 Task: Find connections with filter location Castlereagh with filter topic #Leanstartupswith filter profile language English with filter current company VARITE INC with filter school St. Xavier School - Delhi with filter industry Biotechnology Research with filter service category Date Entry with filter keywords title Animal Control Officer
Action: Mouse moved to (517, 69)
Screenshot: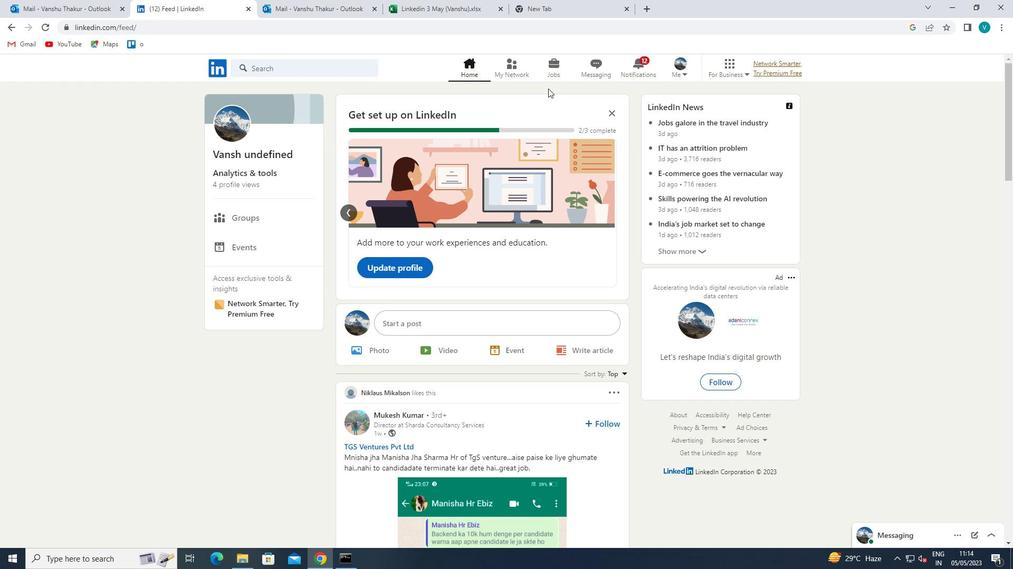 
Action: Mouse pressed left at (517, 69)
Screenshot: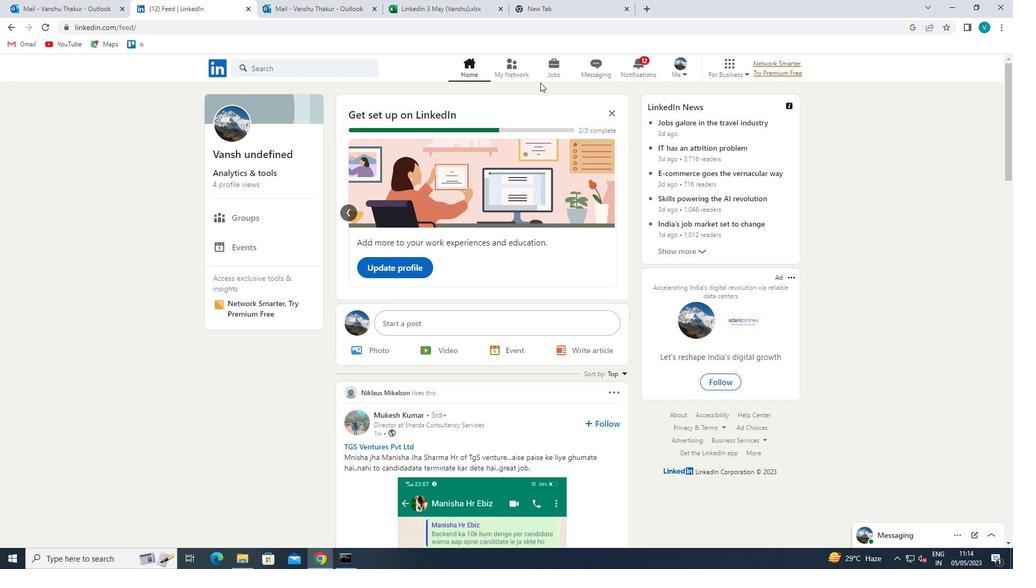 
Action: Mouse moved to (304, 127)
Screenshot: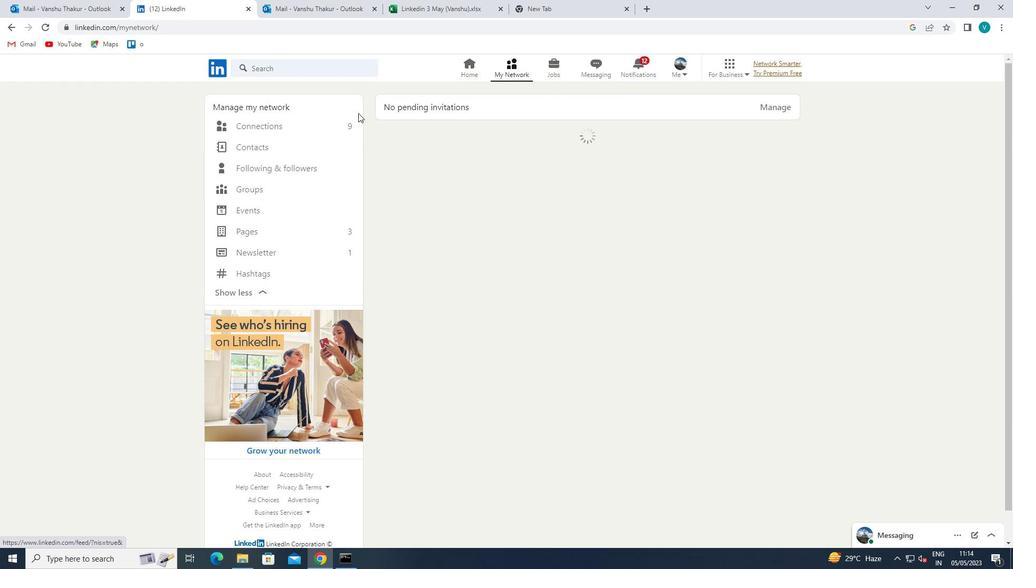 
Action: Mouse pressed left at (304, 127)
Screenshot: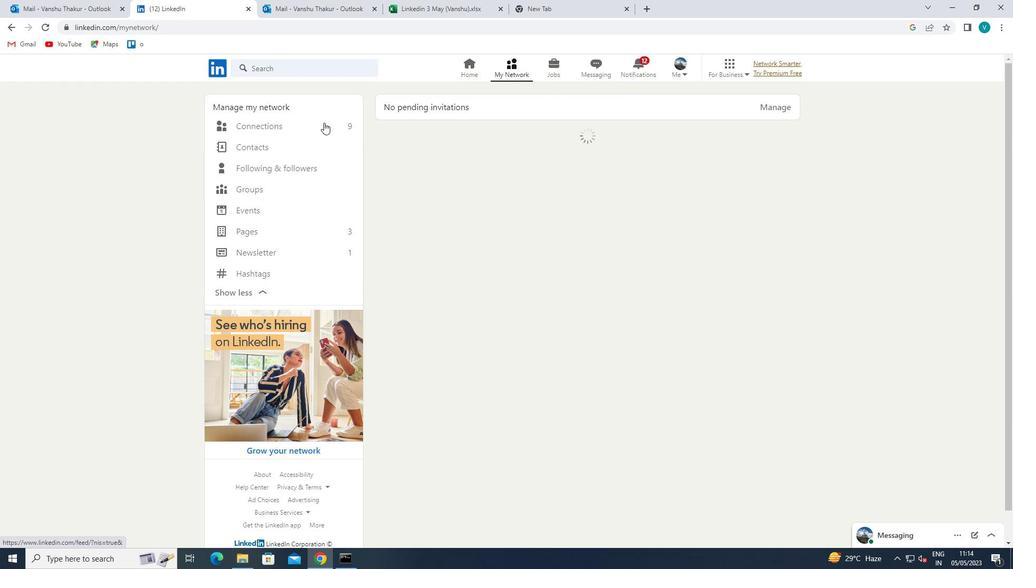 
Action: Mouse moved to (568, 129)
Screenshot: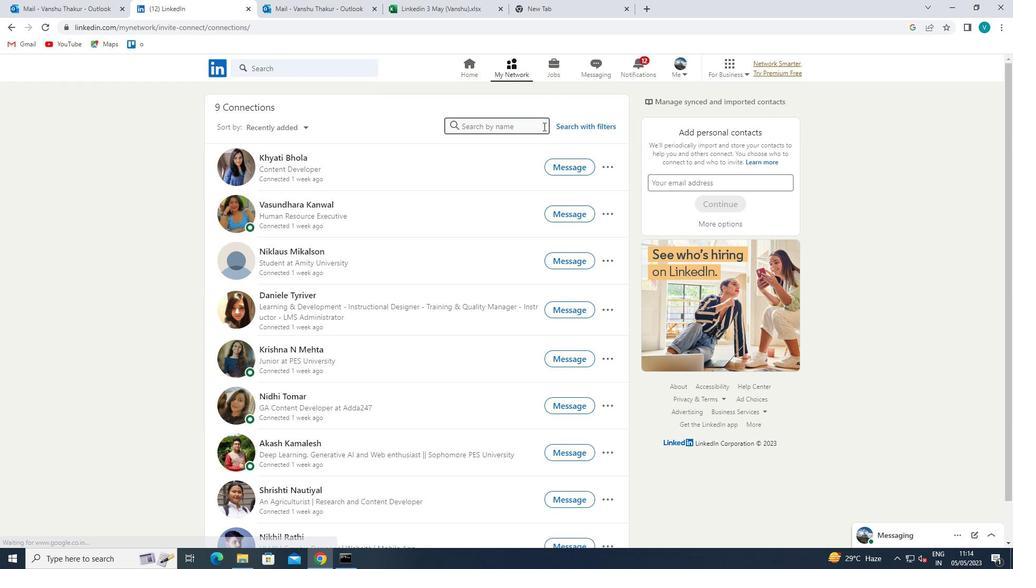
Action: Mouse pressed left at (568, 129)
Screenshot: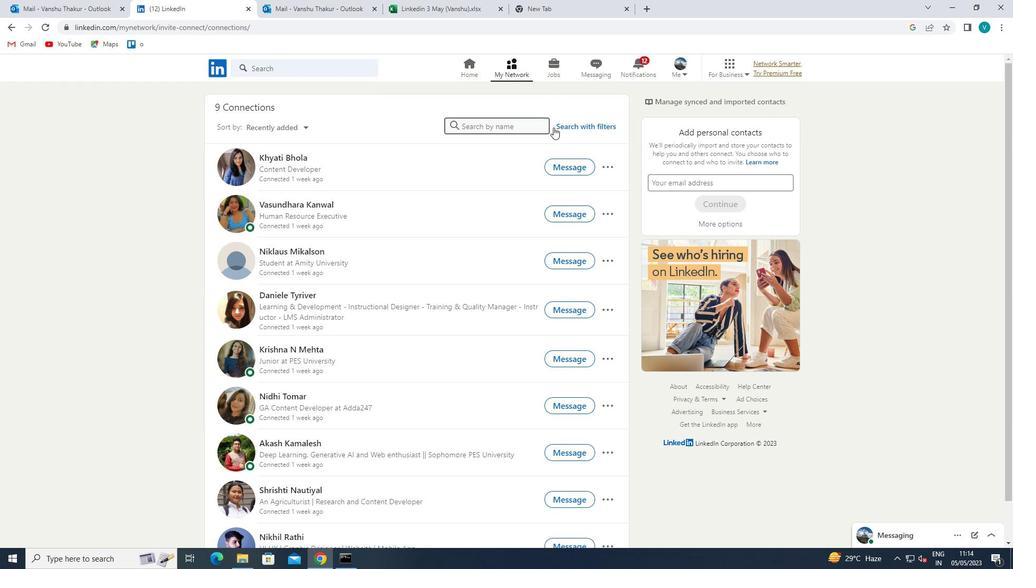 
Action: Mouse moved to (513, 101)
Screenshot: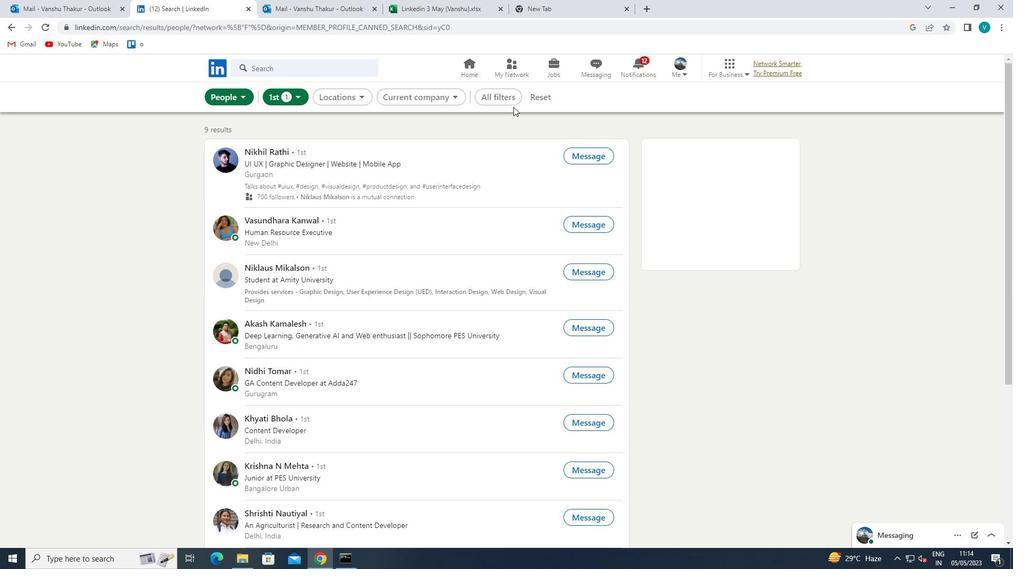 
Action: Mouse pressed left at (513, 101)
Screenshot: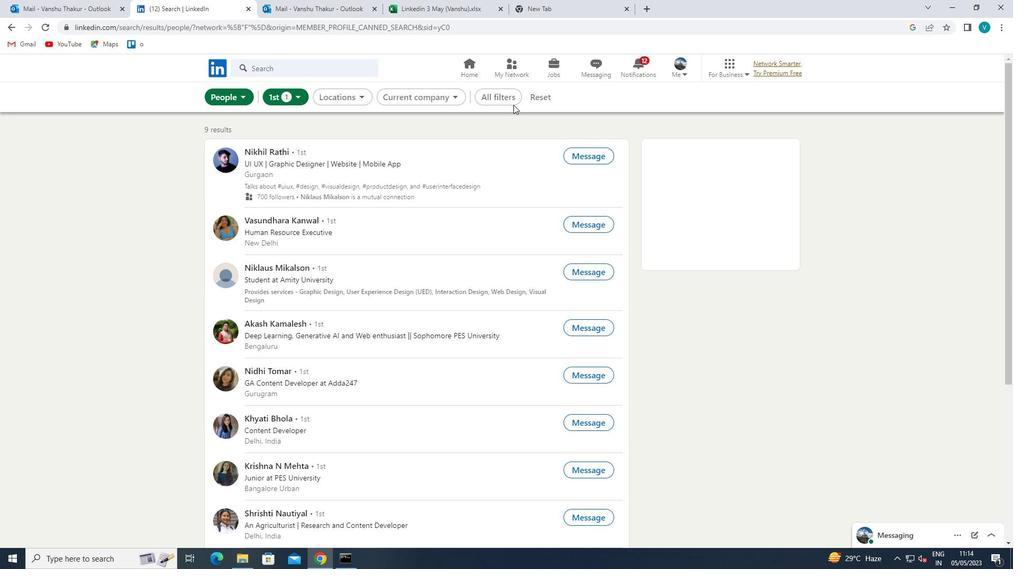 
Action: Mouse moved to (867, 226)
Screenshot: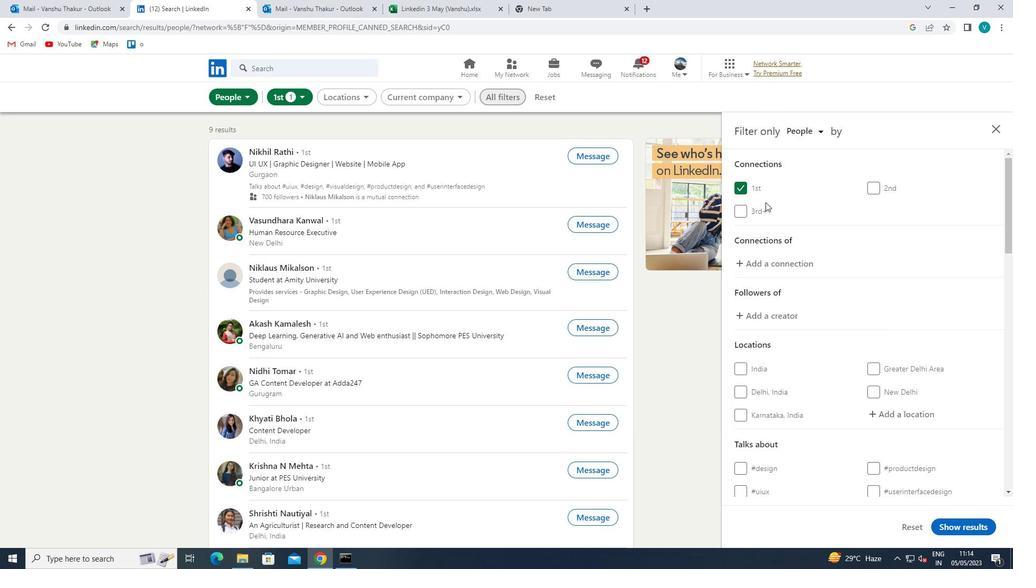 
Action: Mouse scrolled (867, 226) with delta (0, 0)
Screenshot: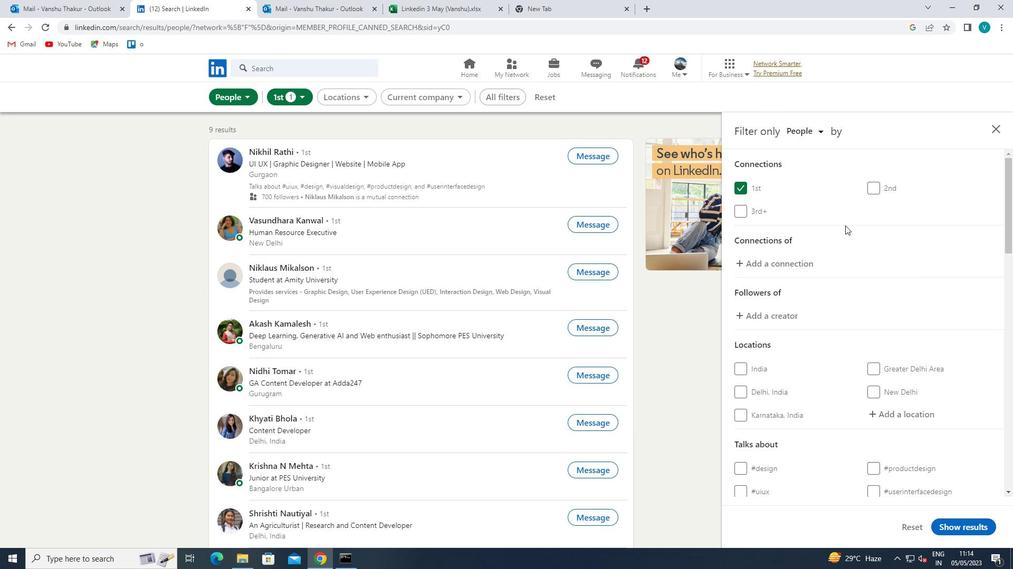 
Action: Mouse scrolled (867, 226) with delta (0, 0)
Screenshot: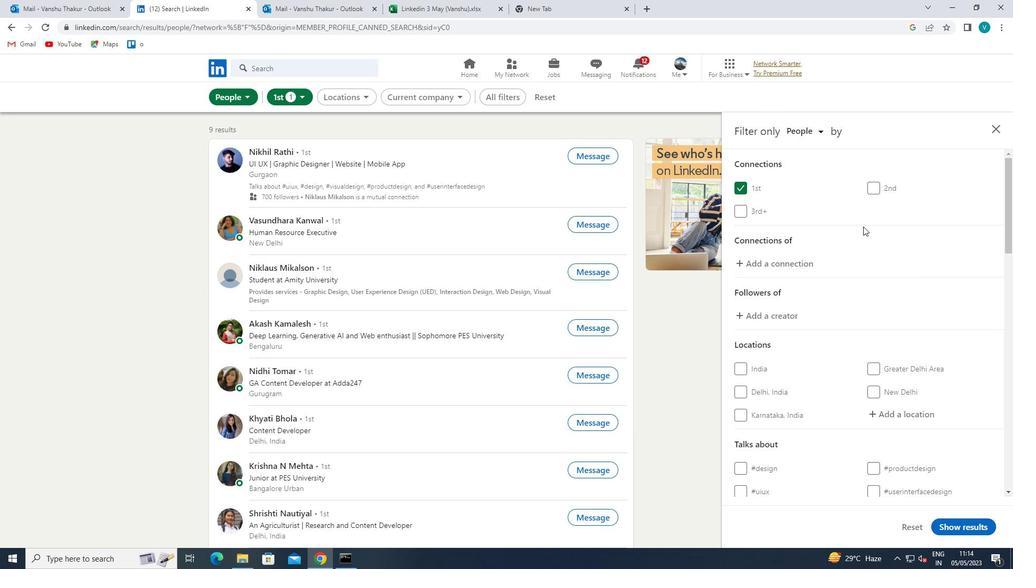 
Action: Mouse moved to (903, 302)
Screenshot: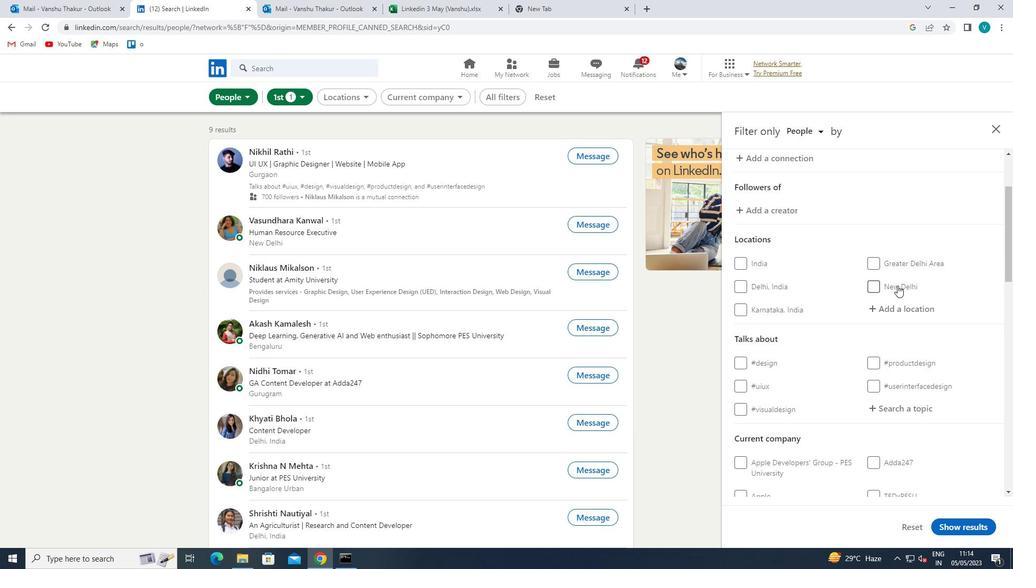 
Action: Mouse pressed left at (903, 302)
Screenshot: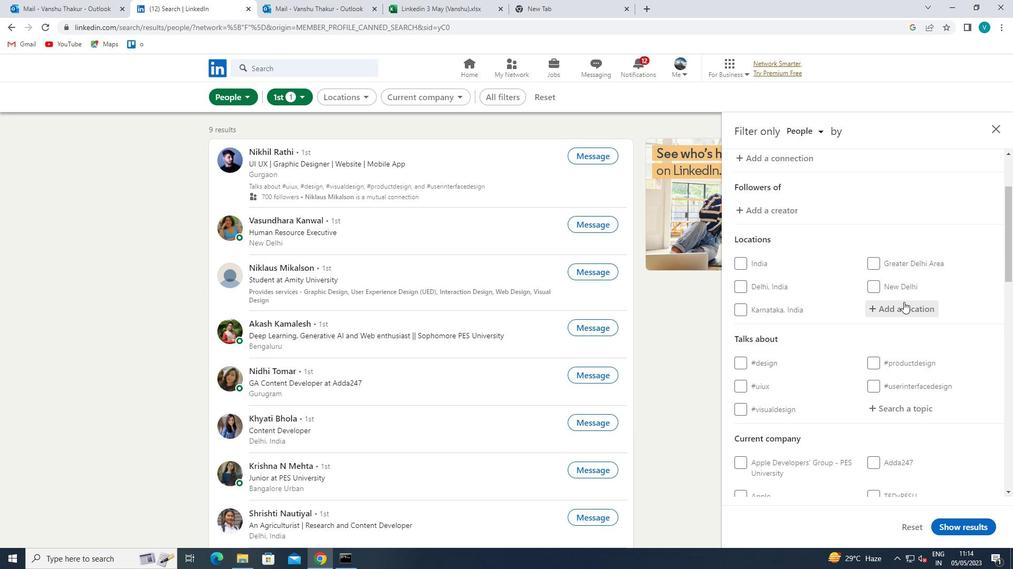 
Action: Key pressed <Key.shift>CASTLEREAGH
Screenshot: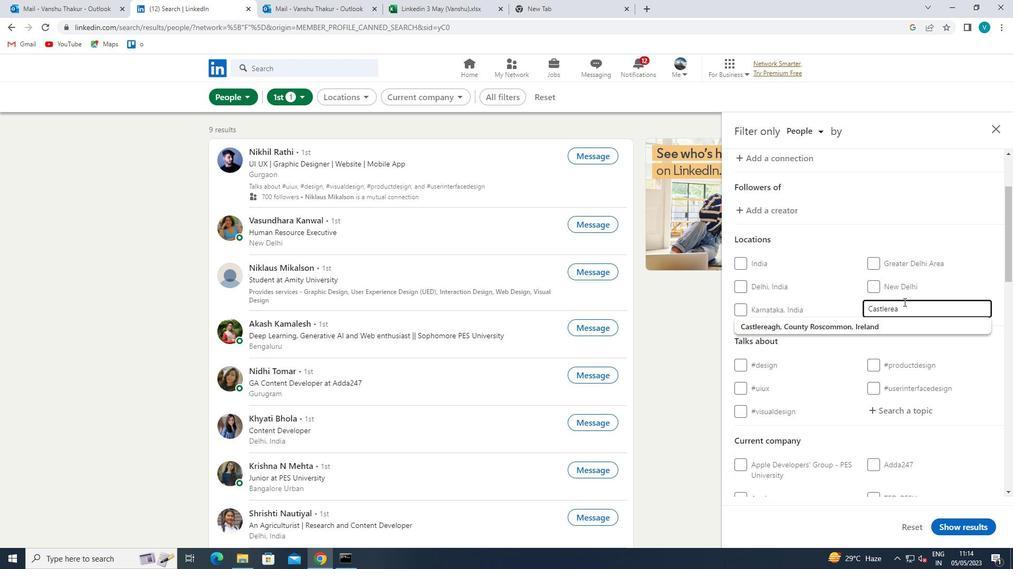 
Action: Mouse moved to (875, 321)
Screenshot: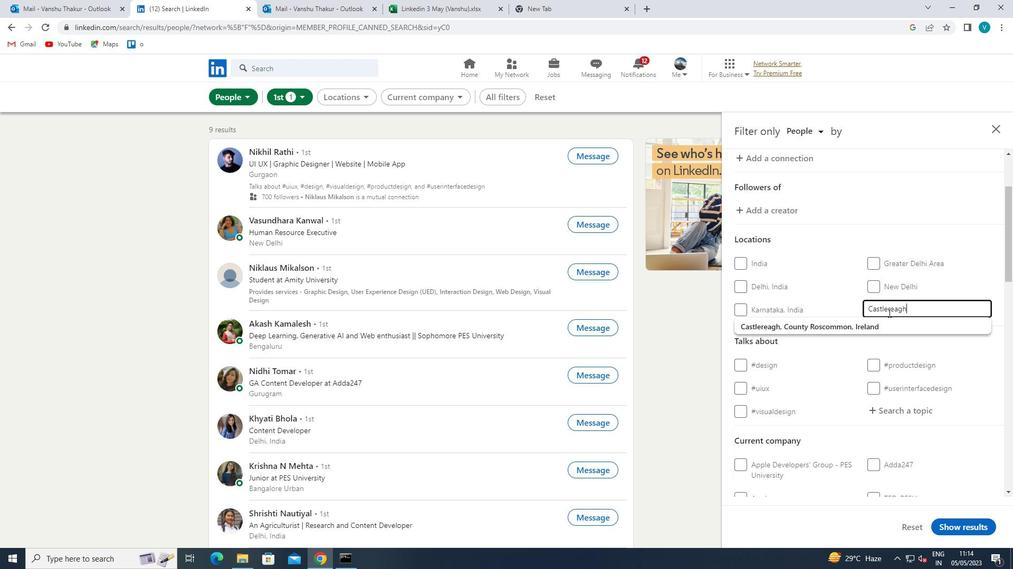 
Action: Mouse pressed left at (875, 321)
Screenshot: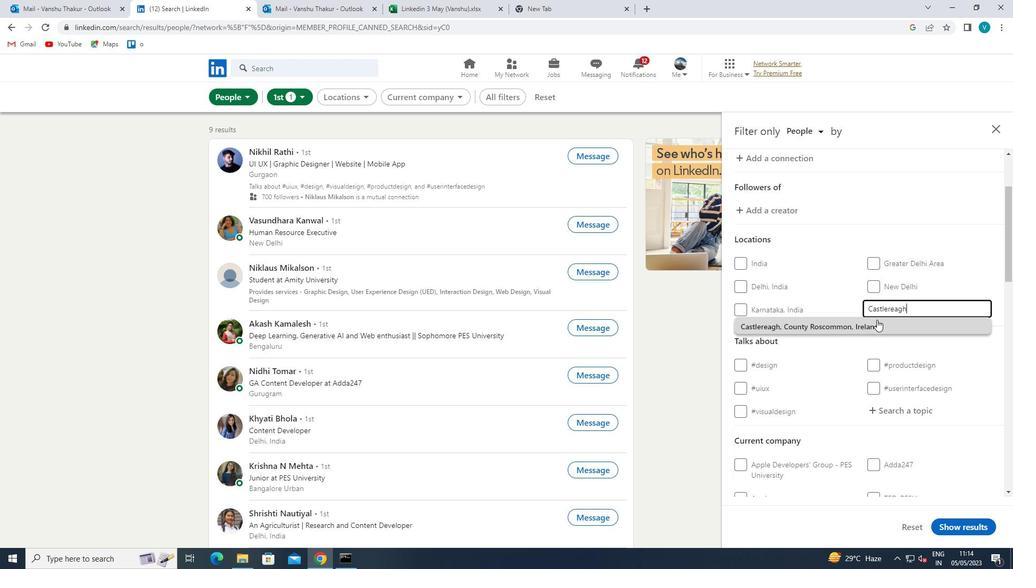 
Action: Mouse scrolled (875, 320) with delta (0, 0)
Screenshot: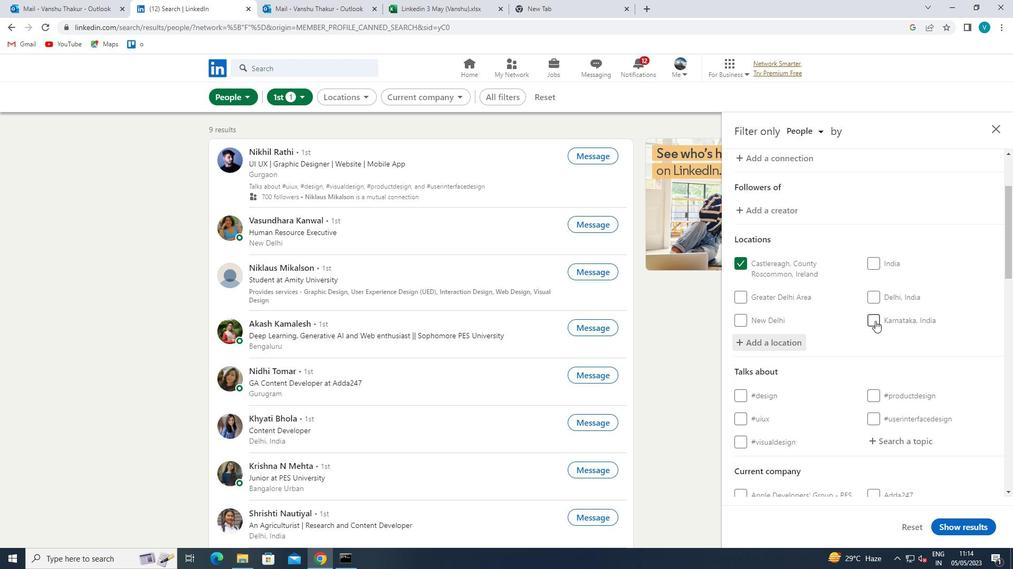
Action: Mouse scrolled (875, 320) with delta (0, 0)
Screenshot: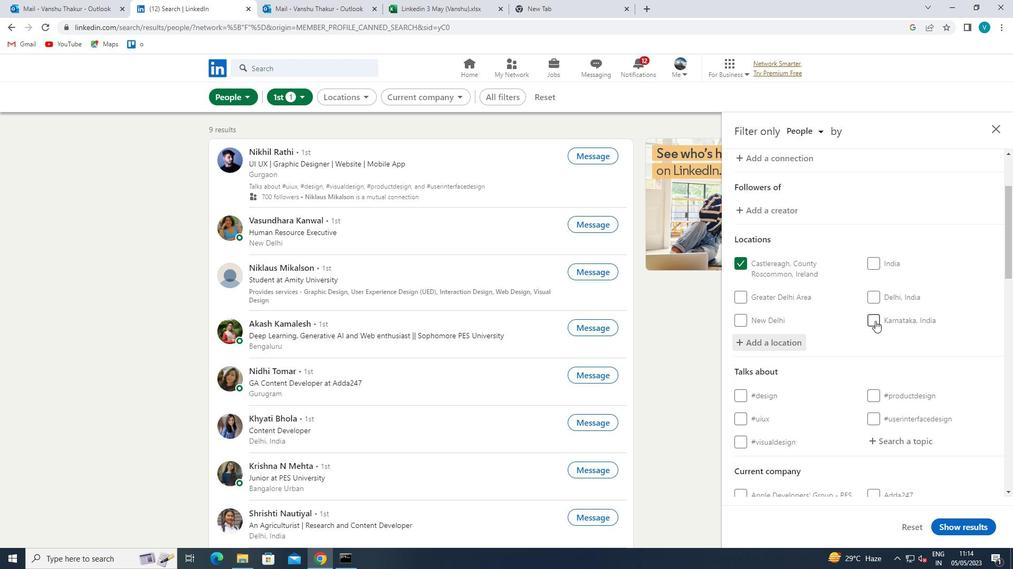 
Action: Mouse moved to (877, 337)
Screenshot: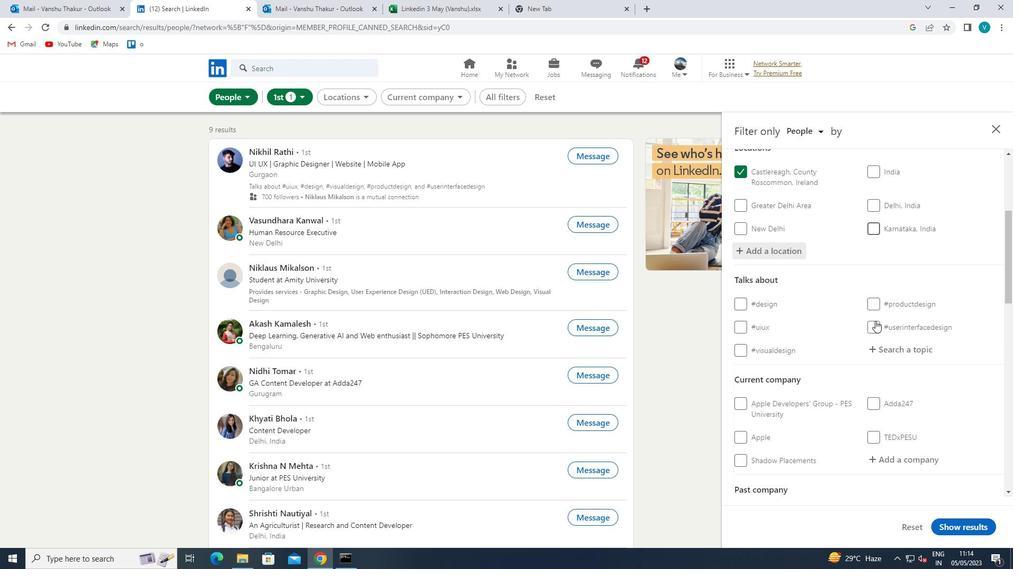 
Action: Mouse pressed left at (877, 337)
Screenshot: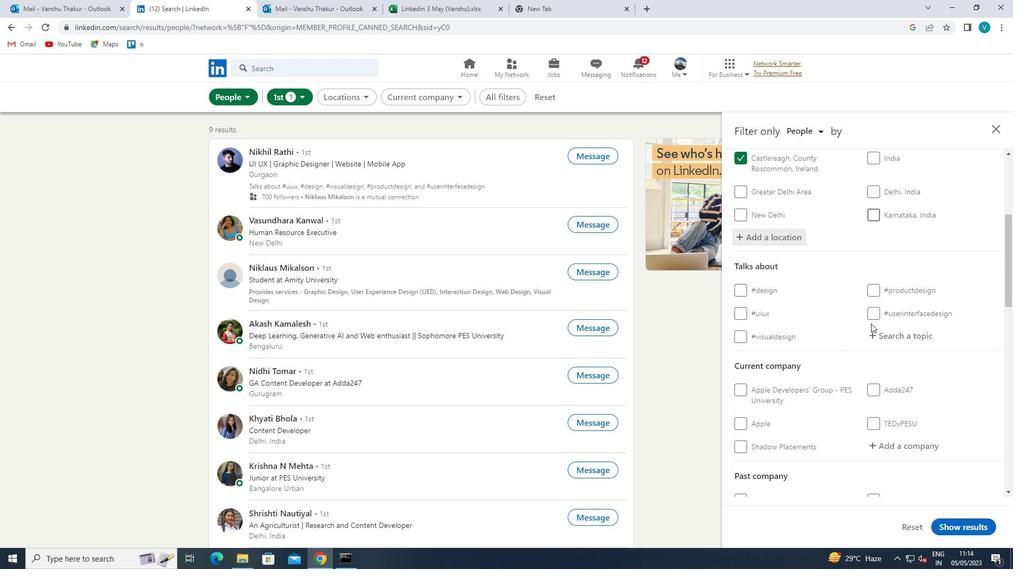
Action: Key pressed LEARN
Screenshot: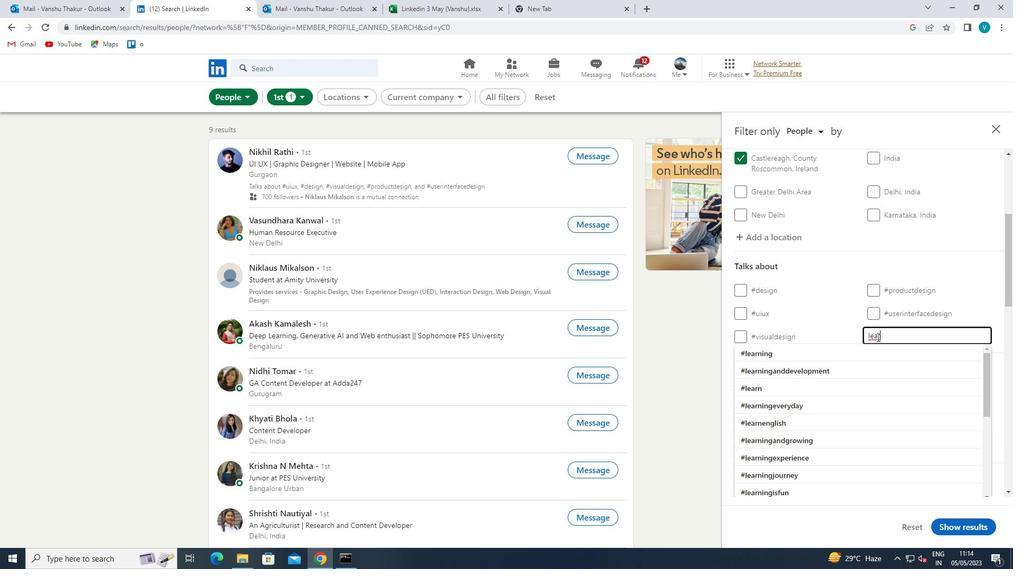 
Action: Mouse moved to (813, 300)
Screenshot: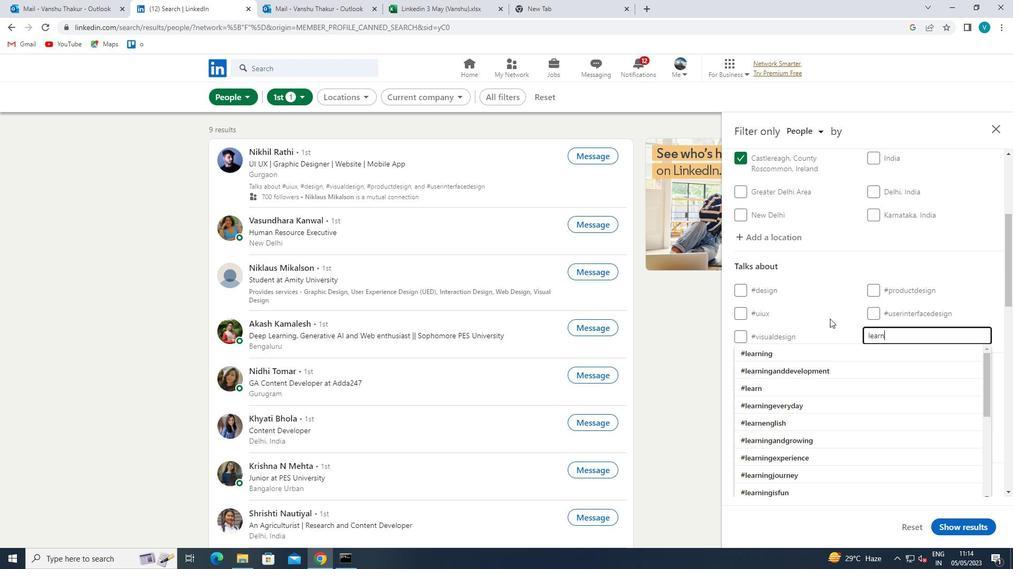 
Action: Key pressed STARTUPS
Screenshot: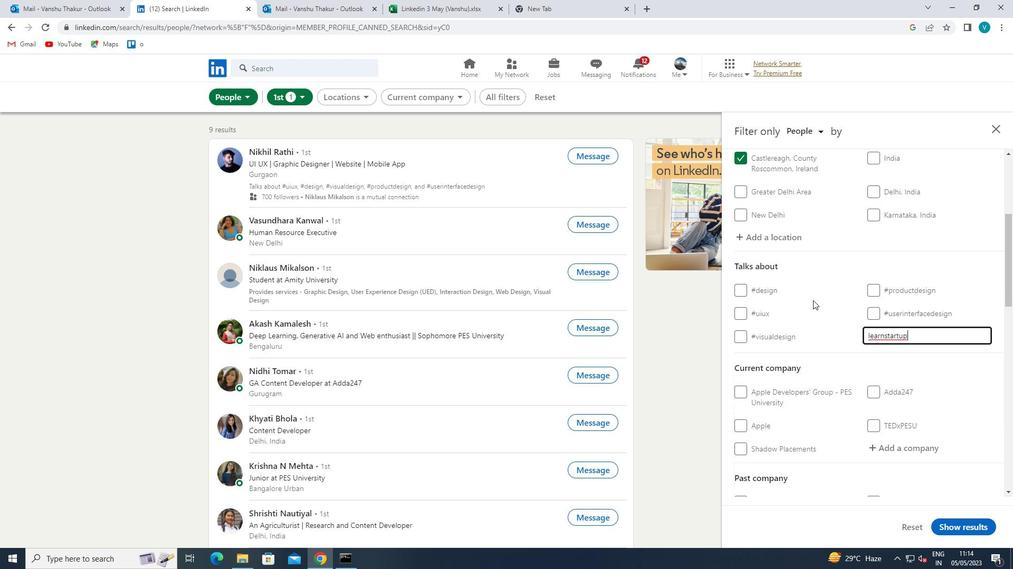 
Action: Mouse moved to (867, 336)
Screenshot: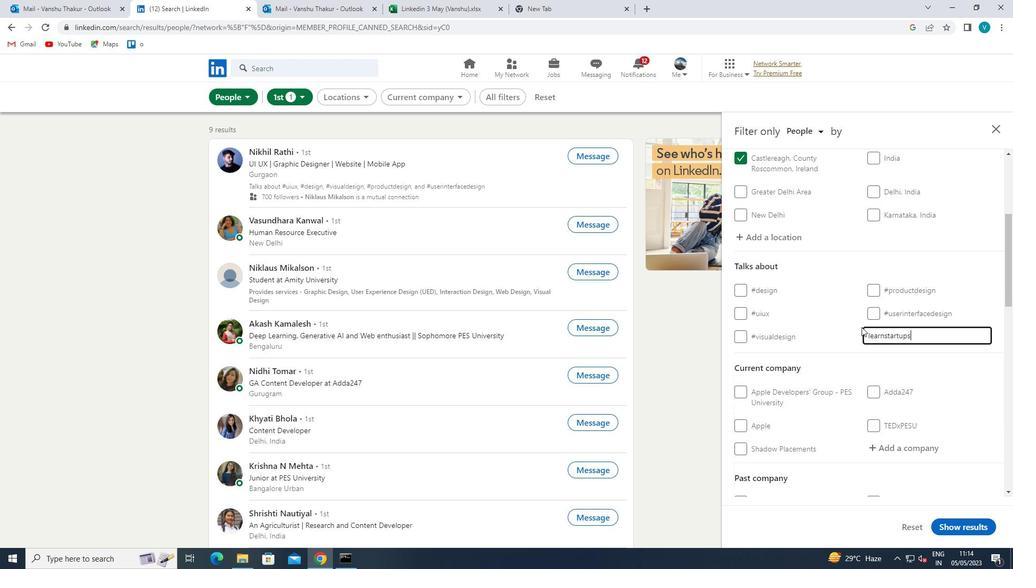 
Action: Mouse pressed left at (867, 336)
Screenshot: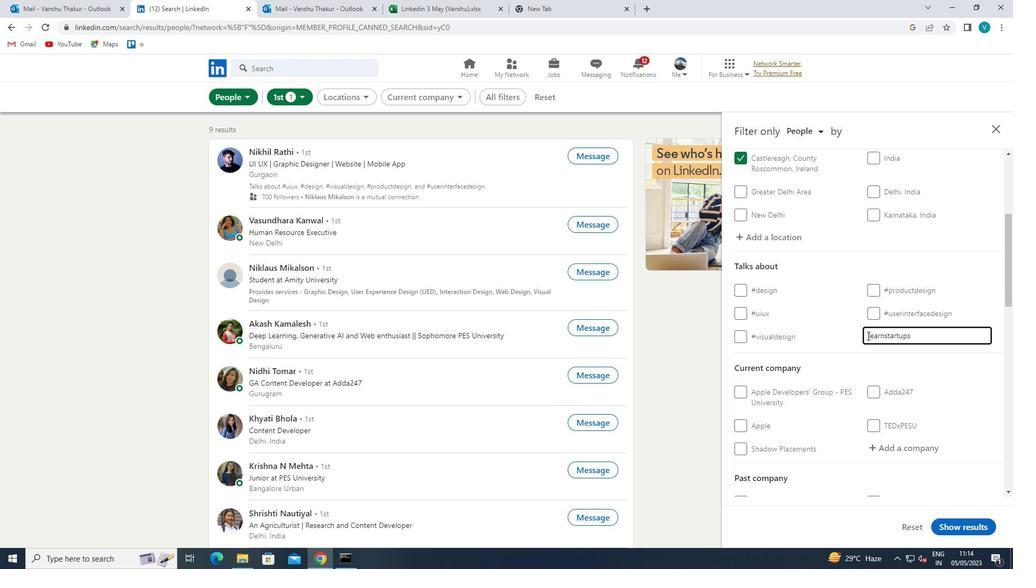 
Action: Mouse moved to (872, 382)
Screenshot: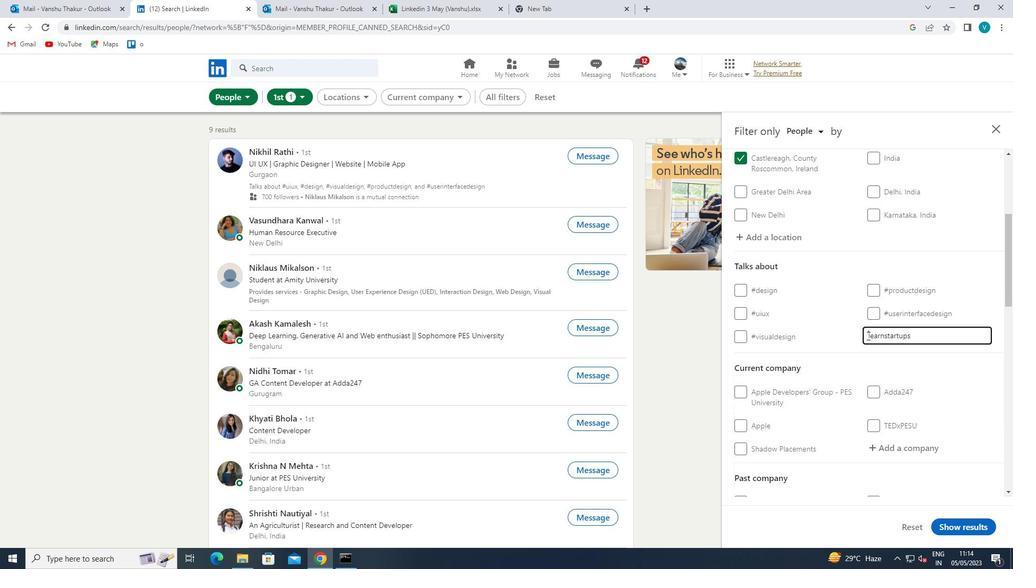 
Action: Key pressed <Key.shift><Key.shift><Key.shift><Key.shift><Key.shift><Key.shift><Key.shift><Key.shift><Key.shift><Key.shift>#
Screenshot: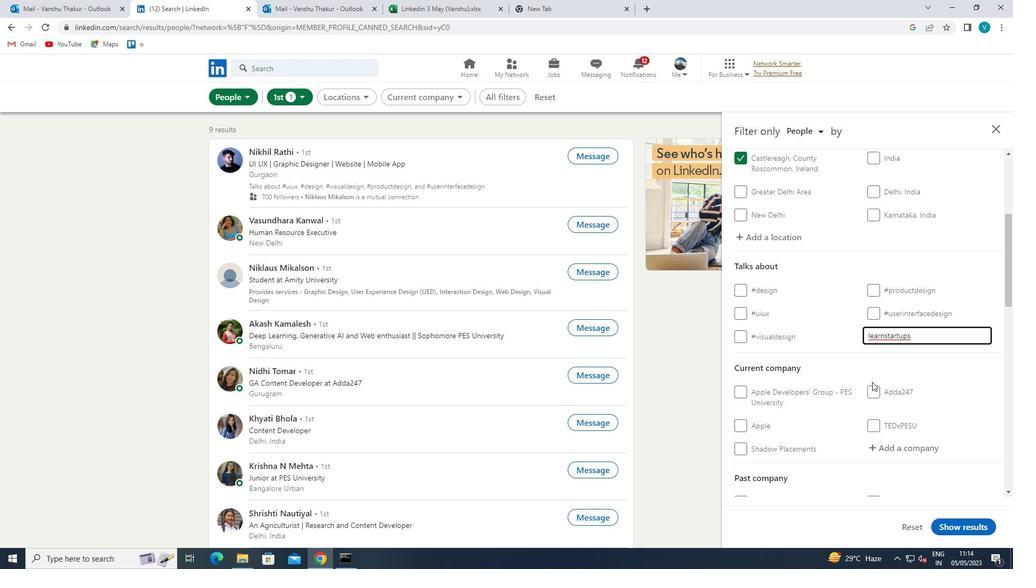 
Action: Mouse moved to (871, 383)
Screenshot: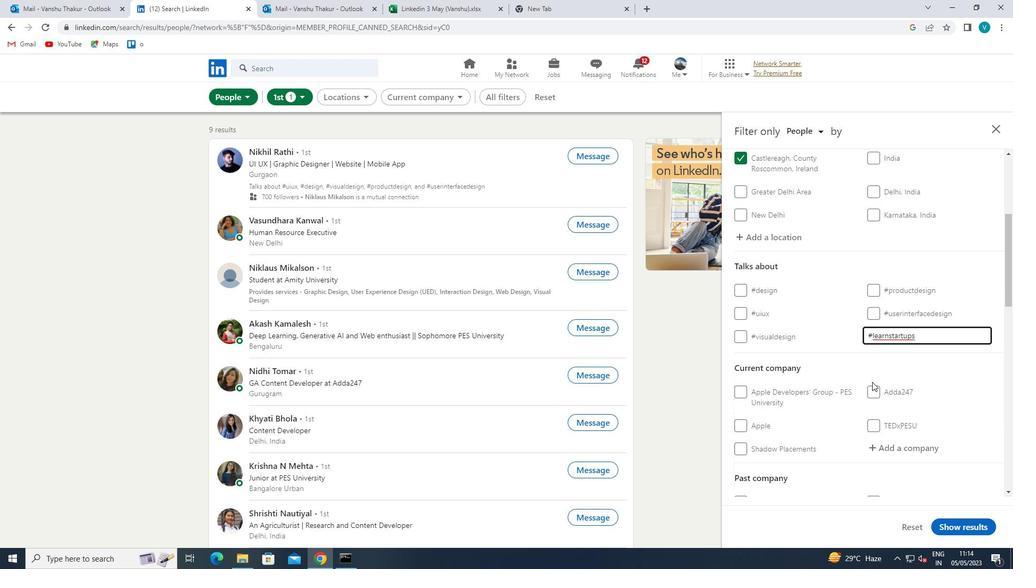 
Action: Mouse scrolled (871, 383) with delta (0, 0)
Screenshot: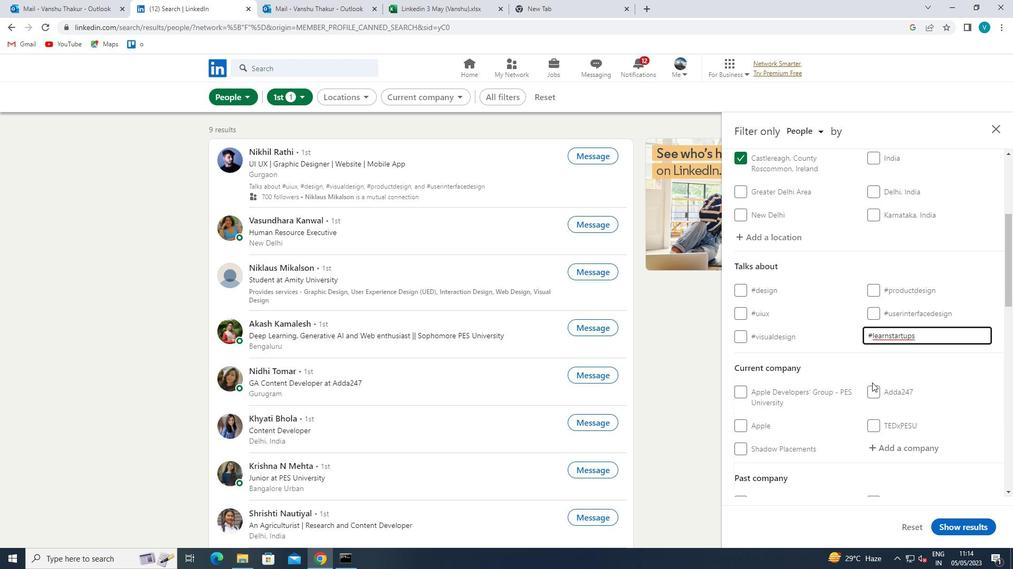 
Action: Mouse moved to (871, 384)
Screenshot: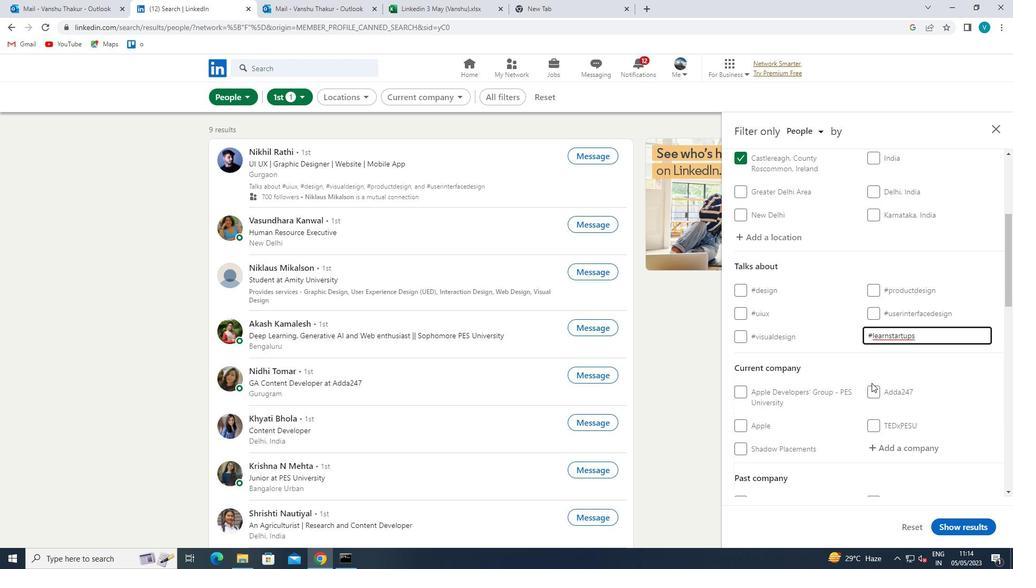 
Action: Mouse scrolled (871, 384) with delta (0, 0)
Screenshot: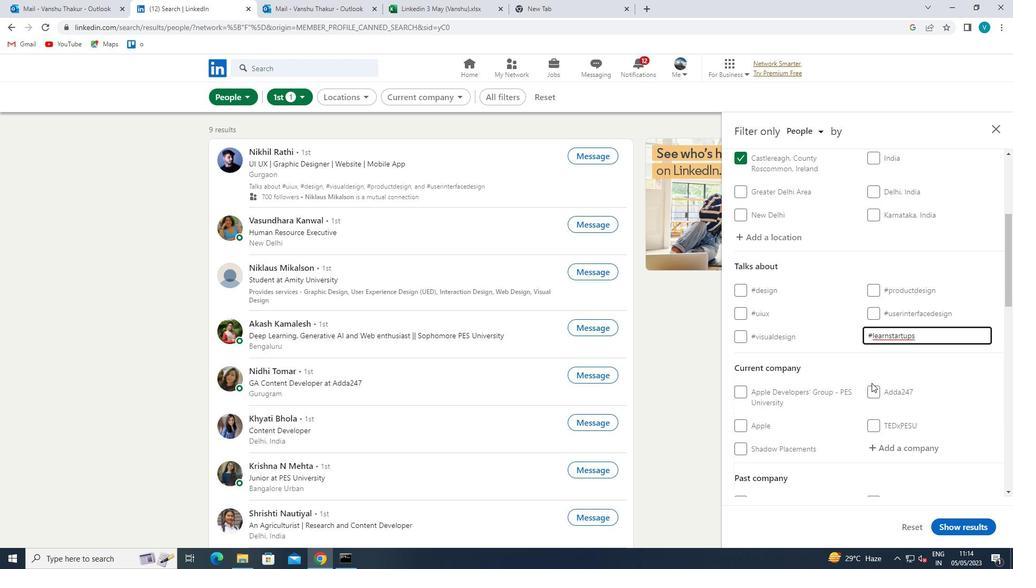 
Action: Mouse moved to (863, 272)
Screenshot: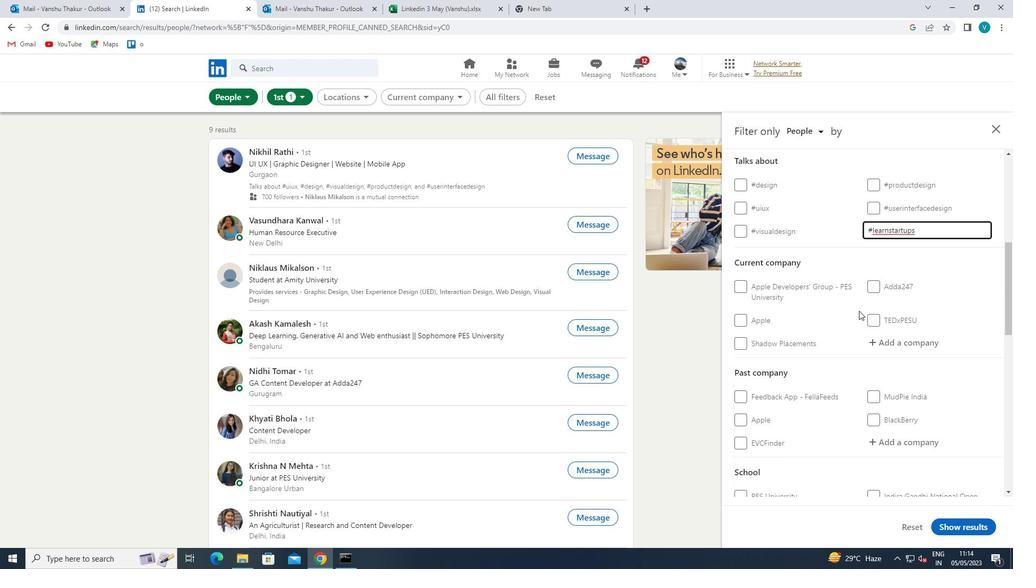 
Action: Mouse pressed left at (863, 272)
Screenshot: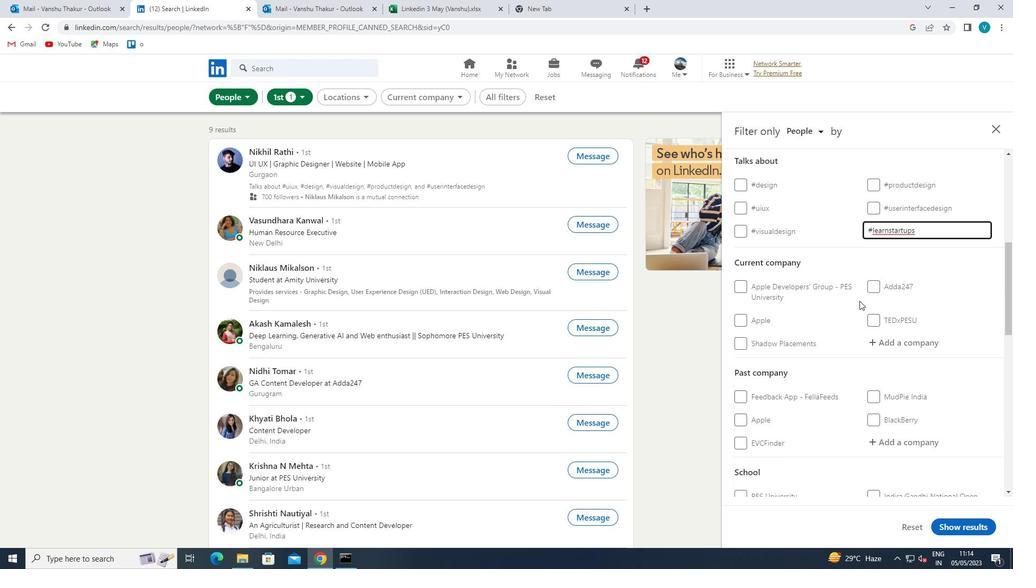 
Action: Mouse scrolled (863, 272) with delta (0, 0)
Screenshot: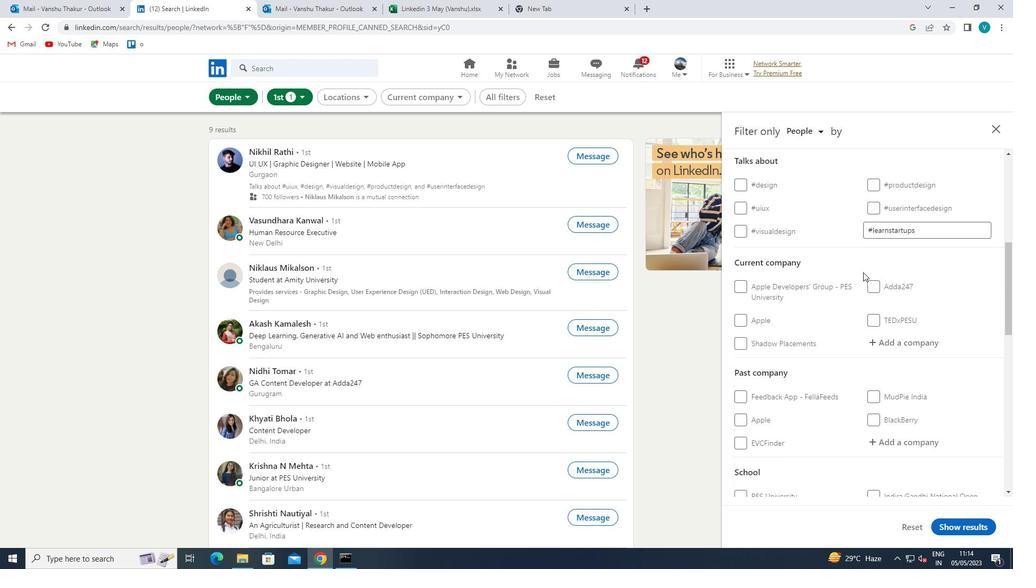 
Action: Mouse scrolled (863, 272) with delta (0, 0)
Screenshot: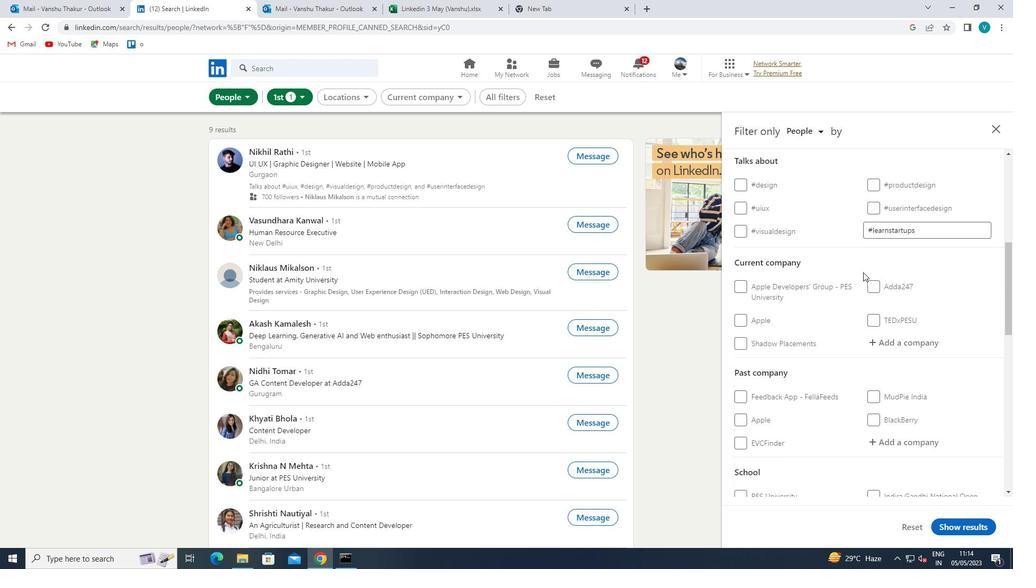
Action: Mouse moved to (853, 278)
Screenshot: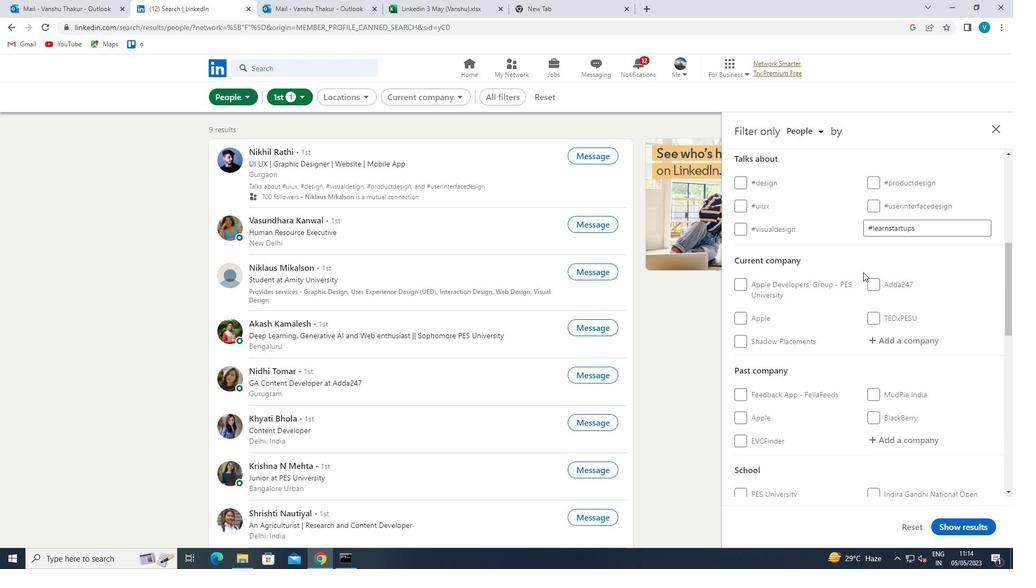 
Action: Mouse scrolled (853, 278) with delta (0, 0)
Screenshot: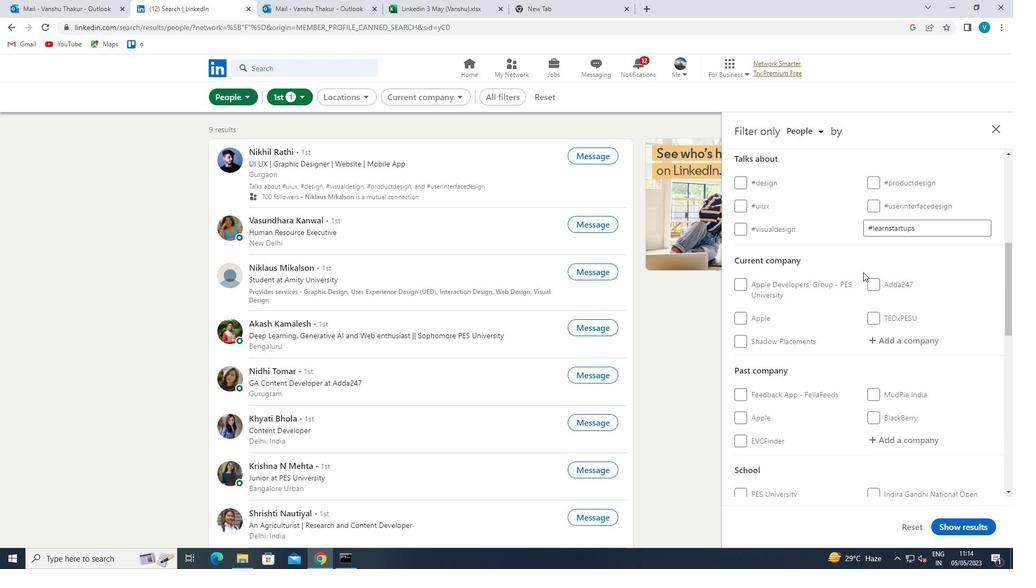 
Action: Mouse moved to (831, 288)
Screenshot: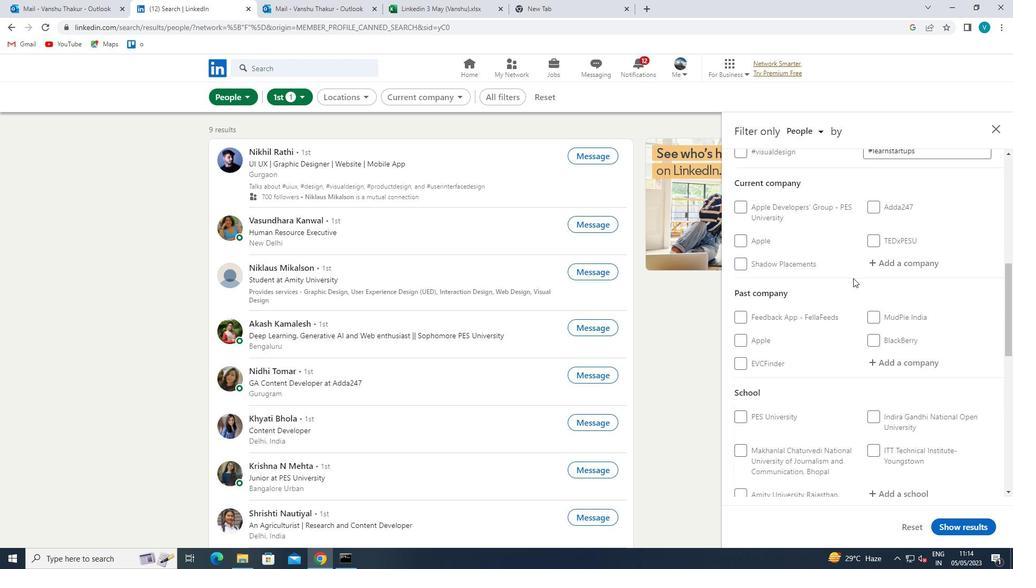 
Action: Mouse scrolled (831, 288) with delta (0, 0)
Screenshot: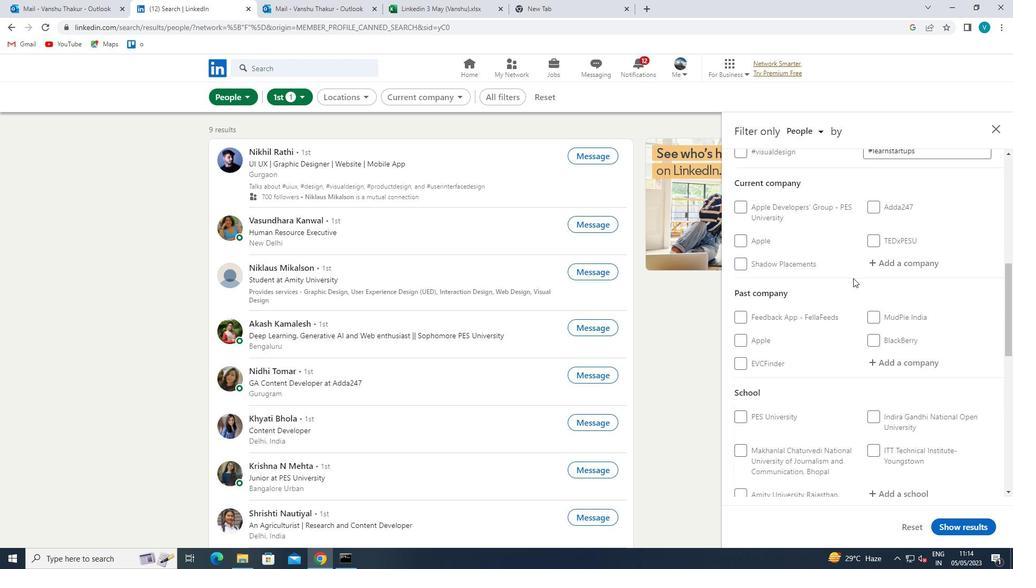 
Action: Mouse moved to (824, 291)
Screenshot: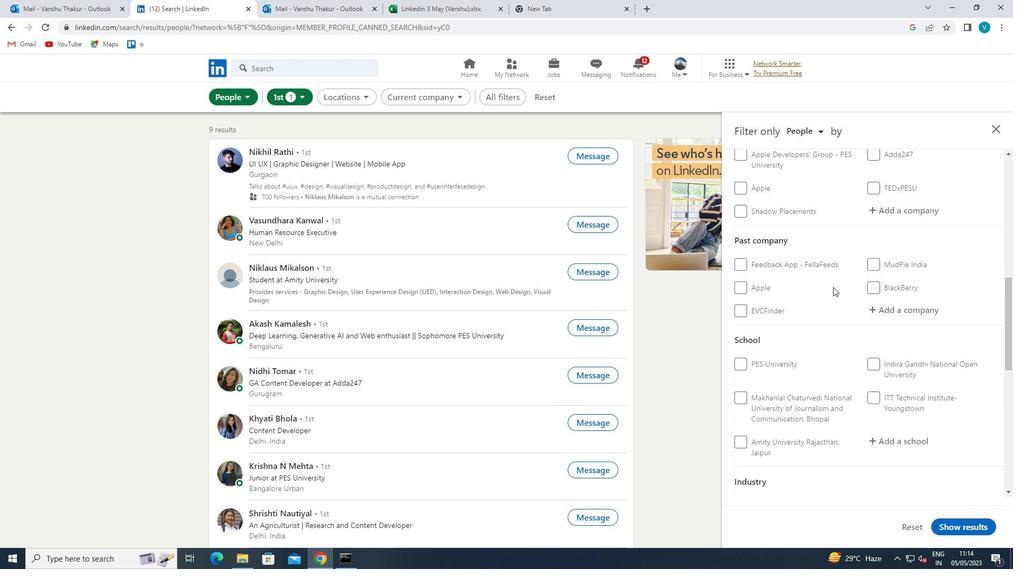 
Action: Mouse scrolled (824, 291) with delta (0, 0)
Screenshot: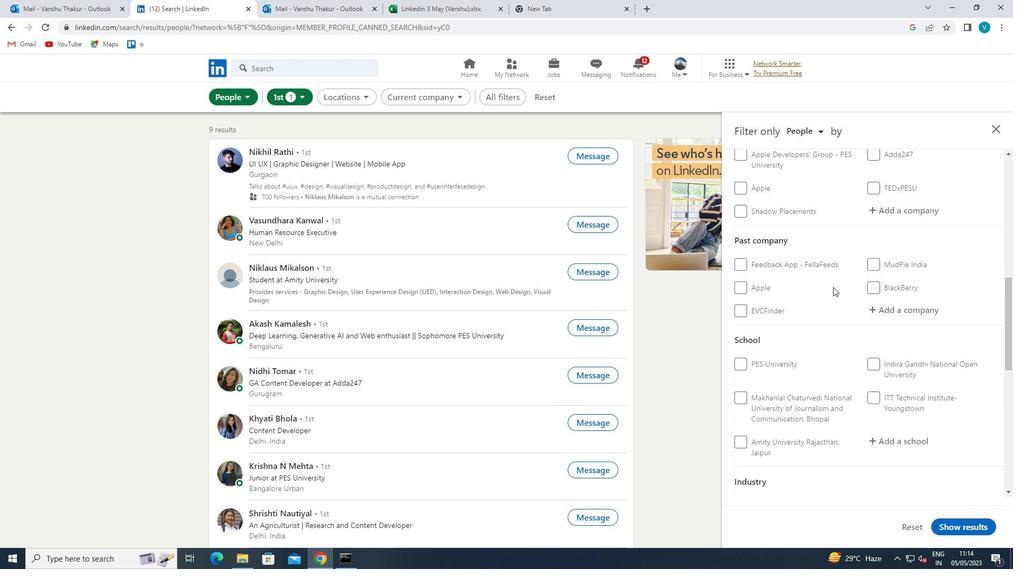 
Action: Mouse moved to (814, 298)
Screenshot: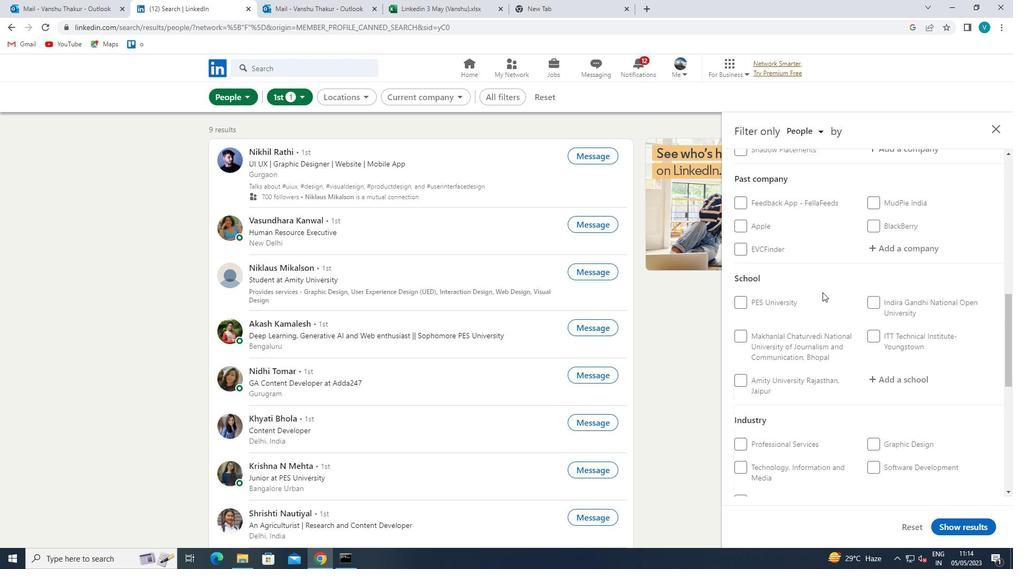 
Action: Mouse scrolled (814, 297) with delta (0, 0)
Screenshot: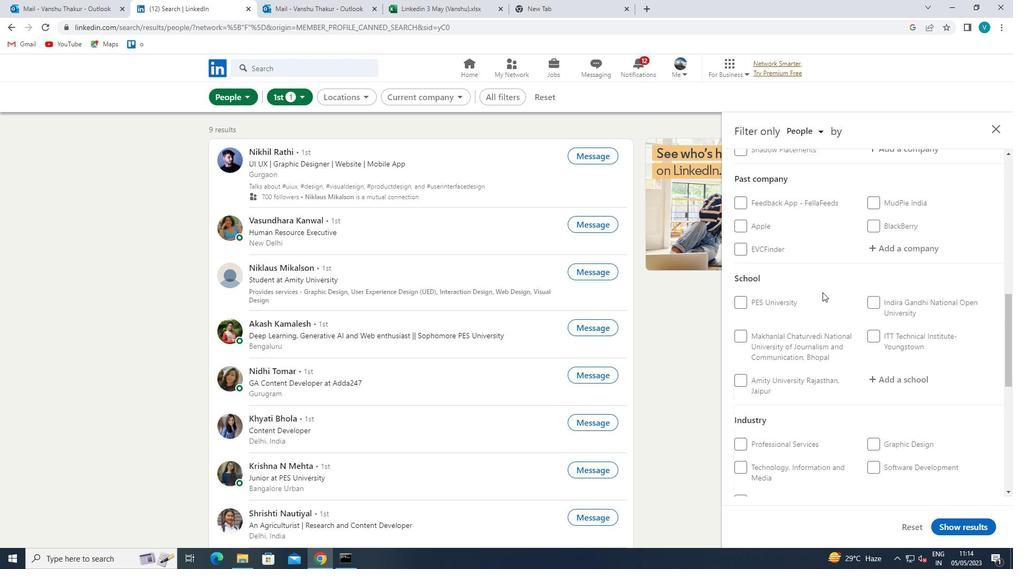 
Action: Mouse moved to (805, 303)
Screenshot: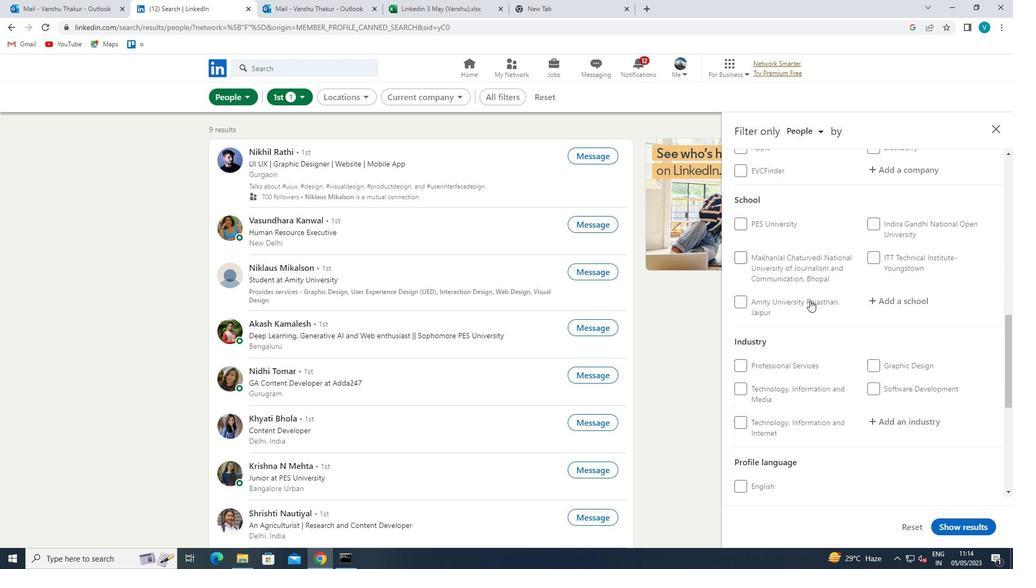 
Action: Mouse scrolled (805, 302) with delta (0, 0)
Screenshot: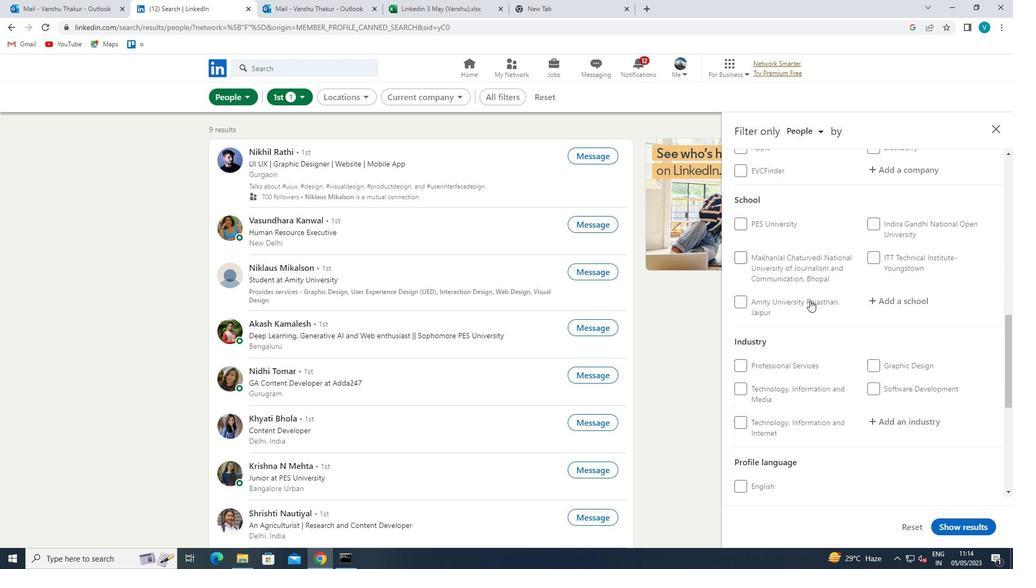 
Action: Mouse moved to (803, 305)
Screenshot: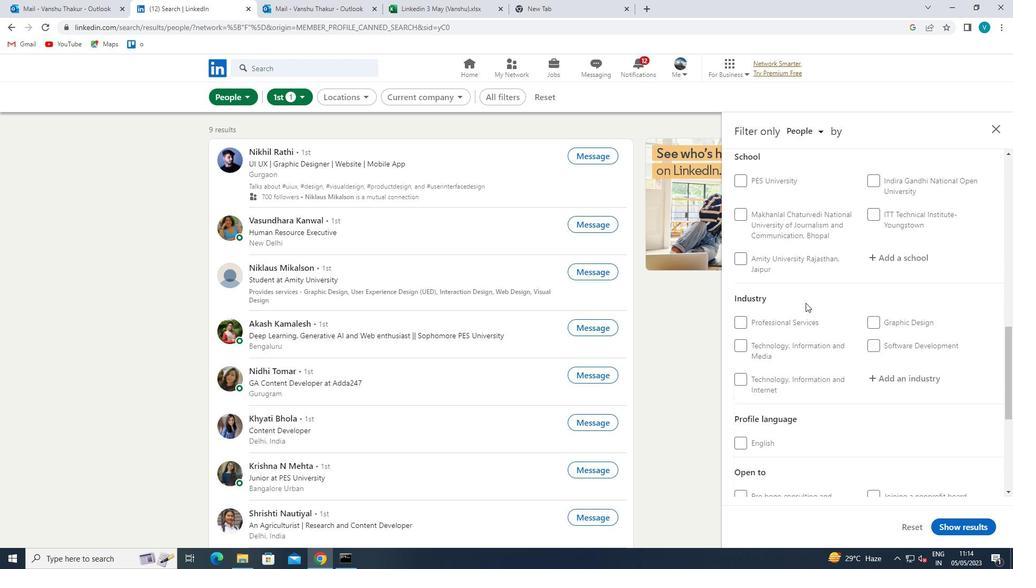 
Action: Mouse scrolled (803, 304) with delta (0, 0)
Screenshot: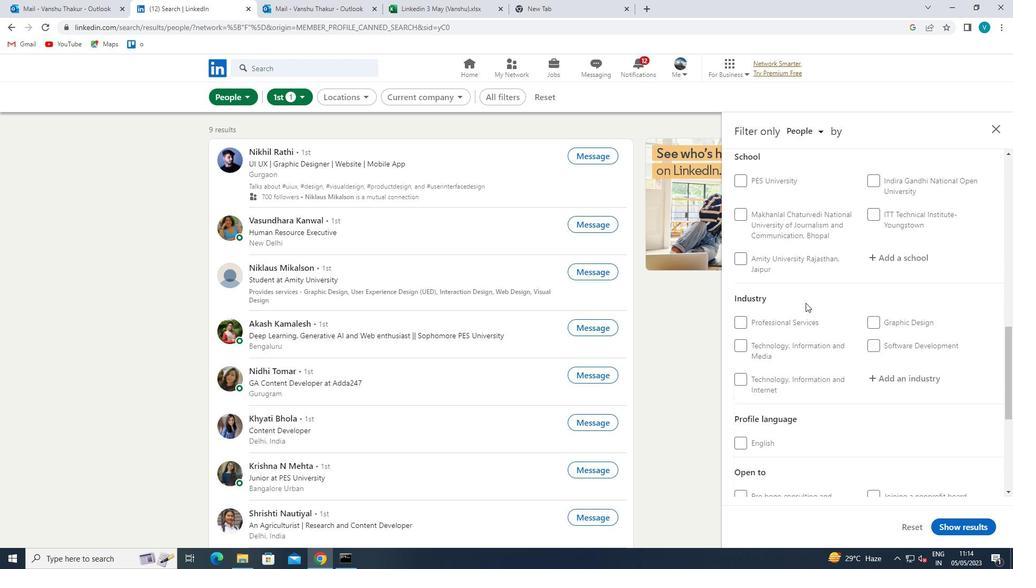 
Action: Mouse moved to (747, 345)
Screenshot: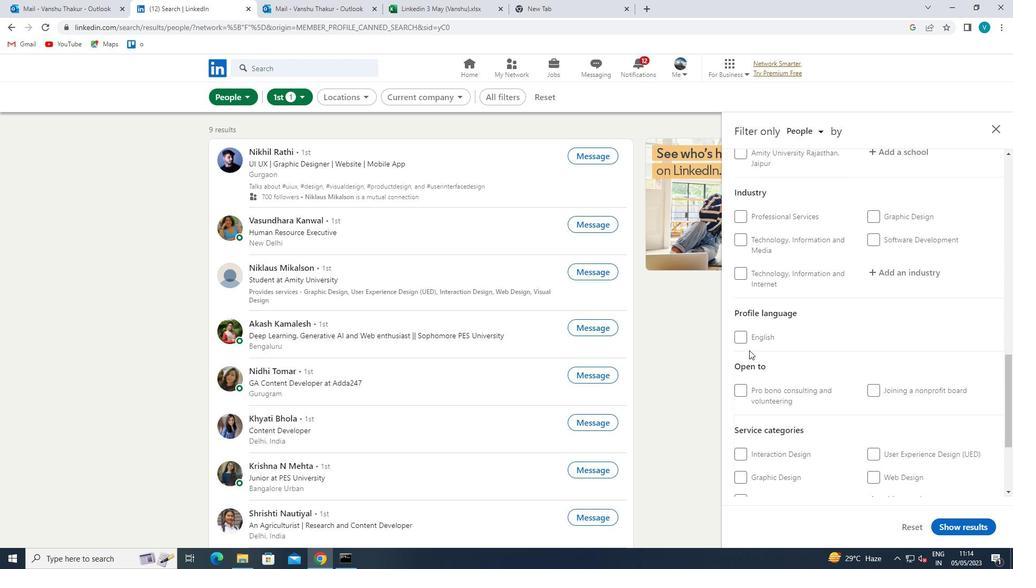 
Action: Mouse pressed left at (747, 345)
Screenshot: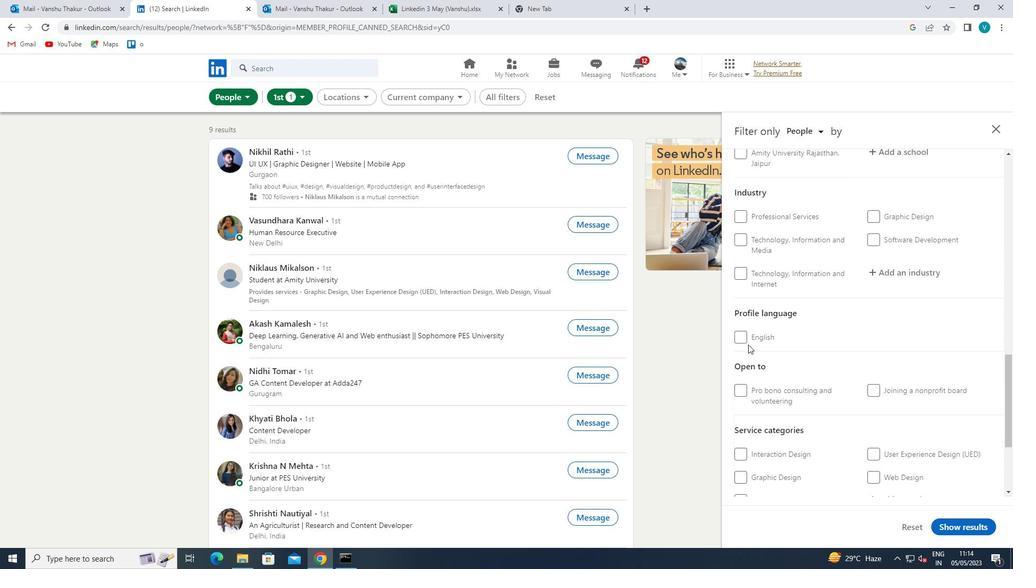 
Action: Mouse moved to (743, 339)
Screenshot: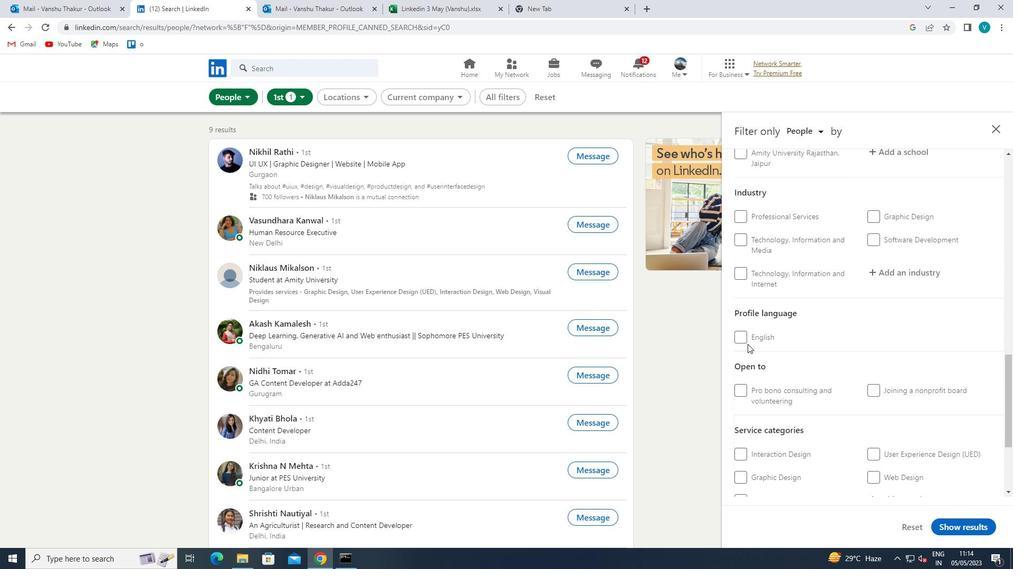 
Action: Mouse pressed left at (743, 339)
Screenshot: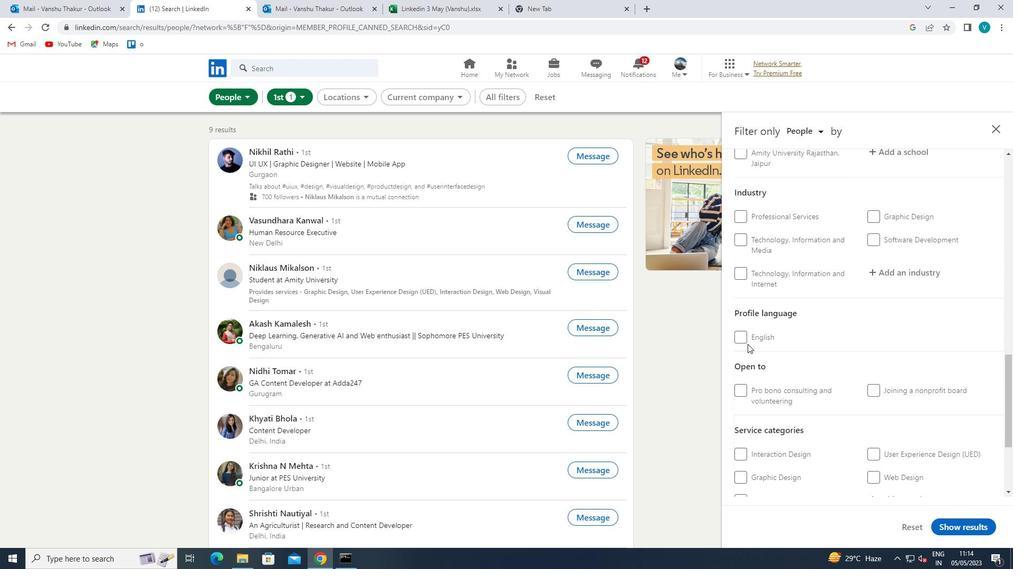 
Action: Mouse moved to (842, 326)
Screenshot: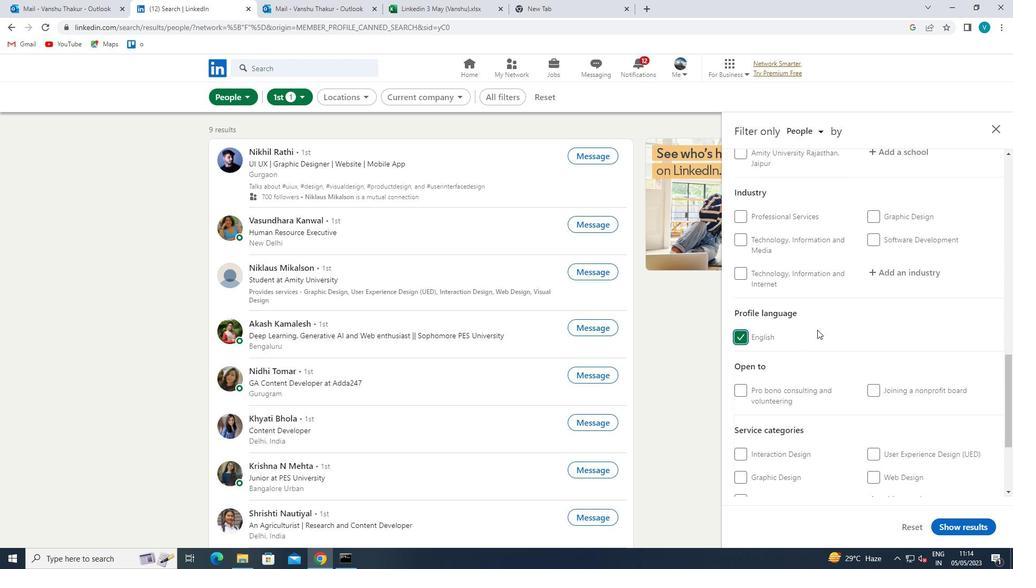
Action: Mouse scrolled (842, 327) with delta (0, 0)
Screenshot: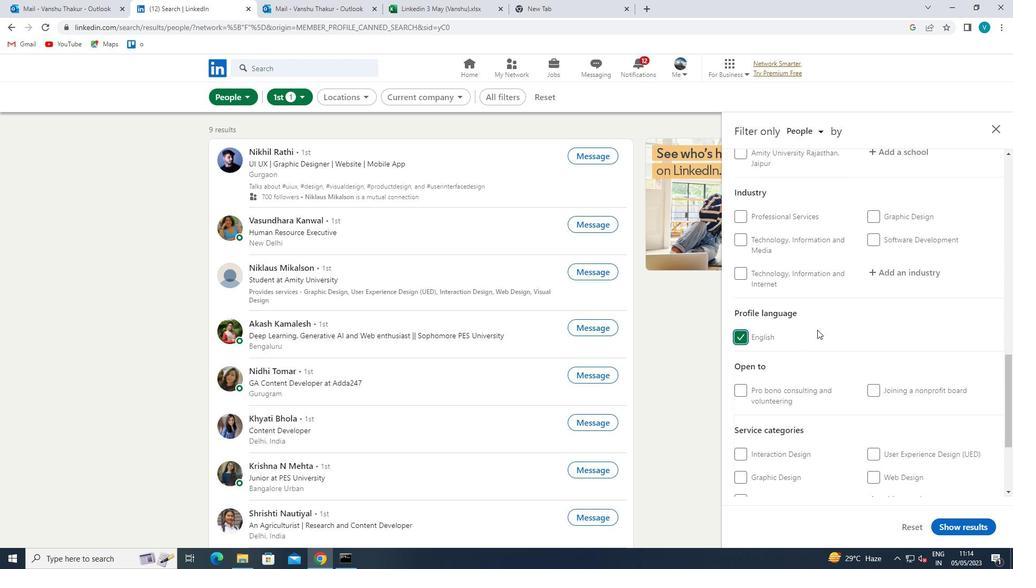
Action: Mouse moved to (842, 326)
Screenshot: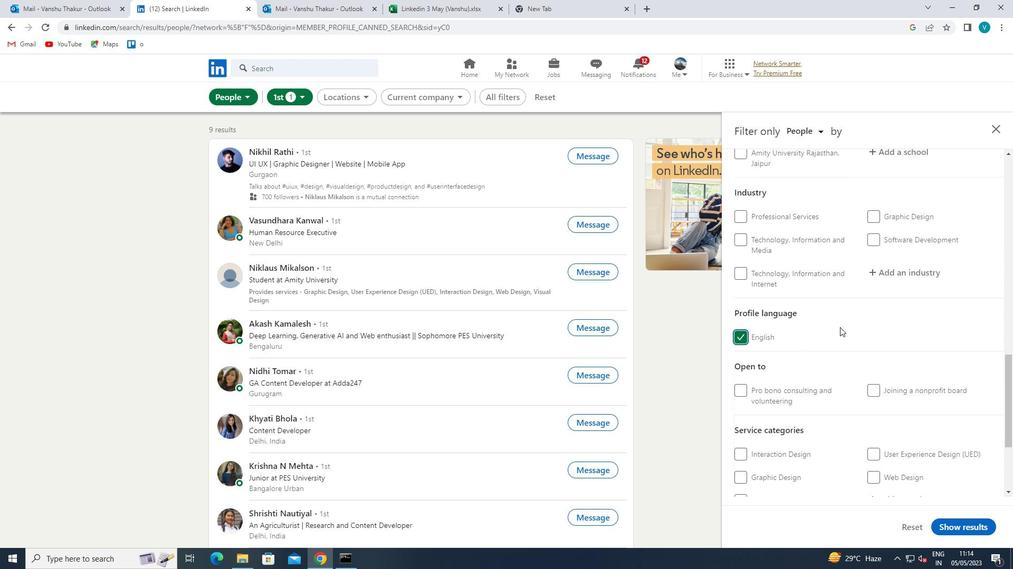 
Action: Mouse scrolled (842, 327) with delta (0, 0)
Screenshot: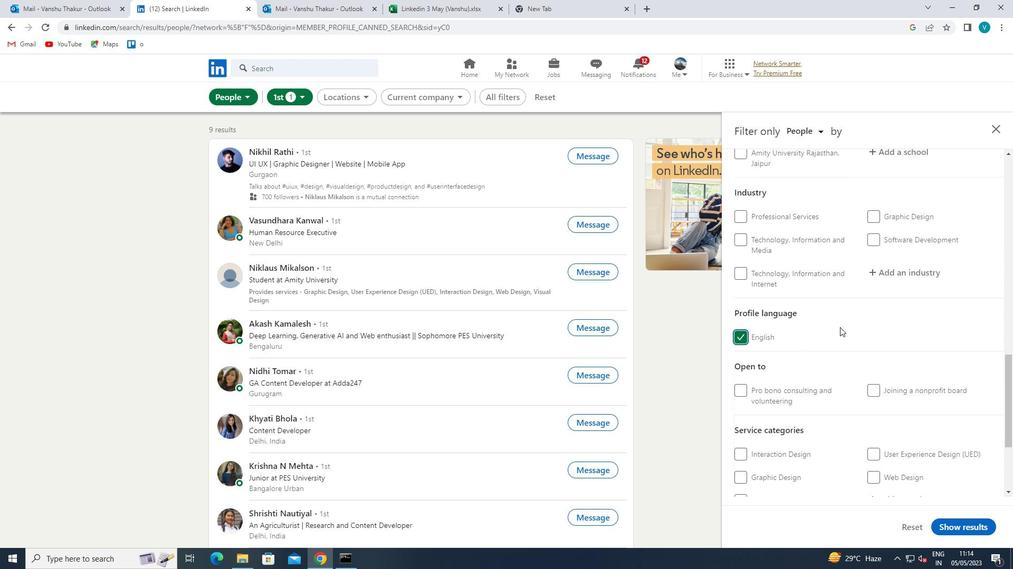 
Action: Mouse scrolled (842, 327) with delta (0, 0)
Screenshot: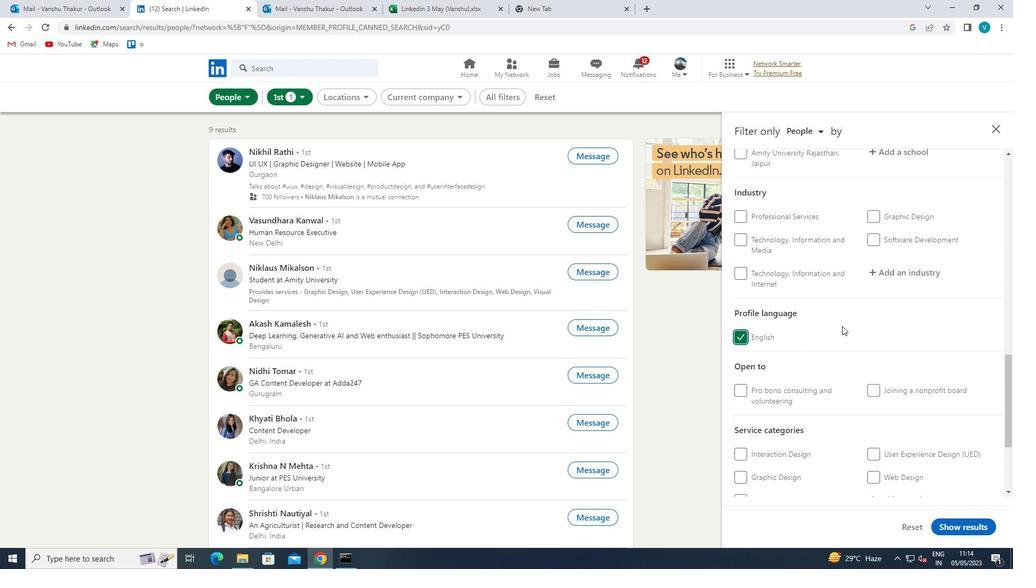 
Action: Mouse scrolled (842, 327) with delta (0, 0)
Screenshot: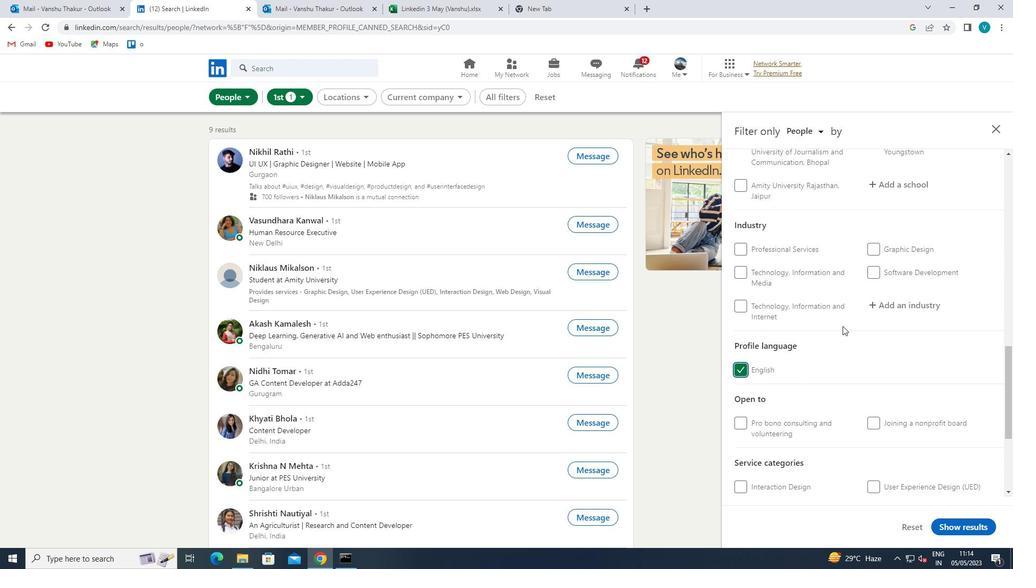 
Action: Mouse scrolled (842, 327) with delta (0, 0)
Screenshot: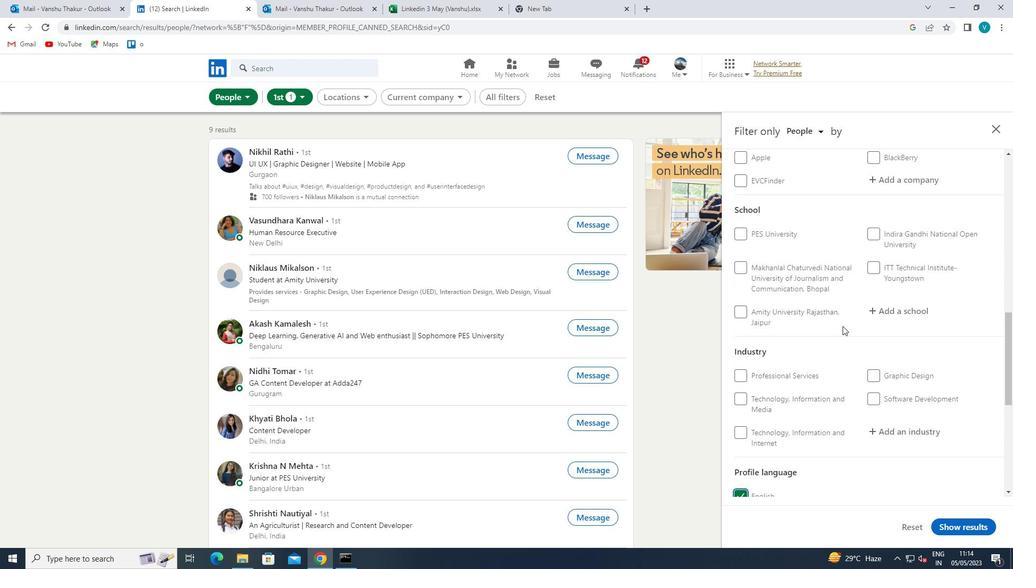 
Action: Mouse moved to (904, 280)
Screenshot: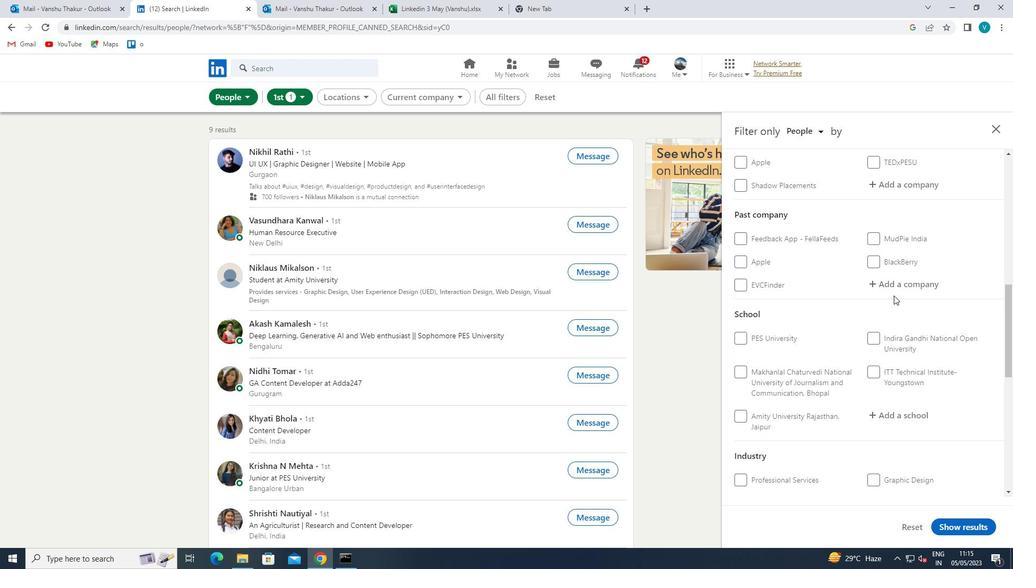 
Action: Mouse scrolled (904, 281) with delta (0, 0)
Screenshot: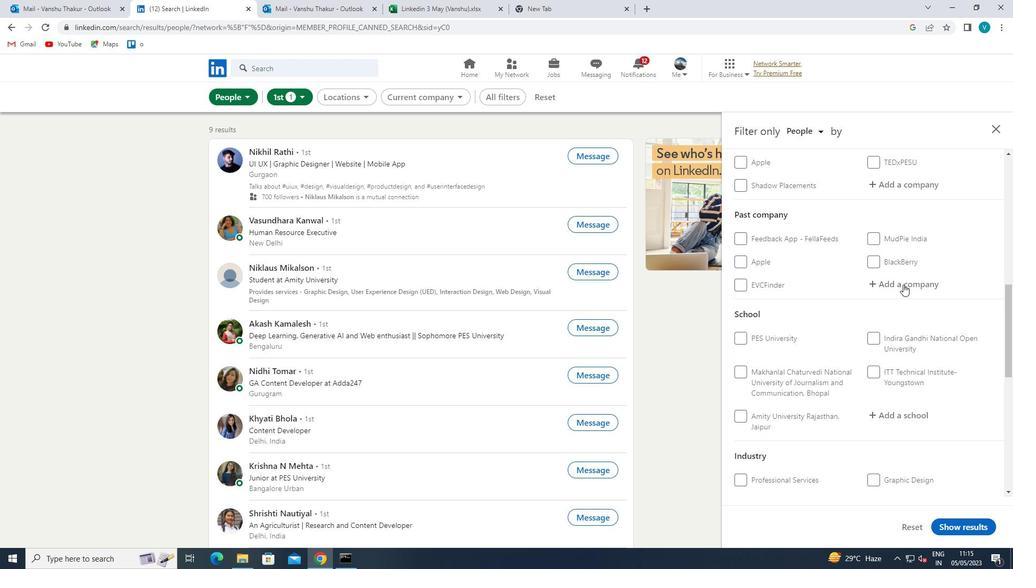 
Action: Mouse scrolled (904, 281) with delta (0, 0)
Screenshot: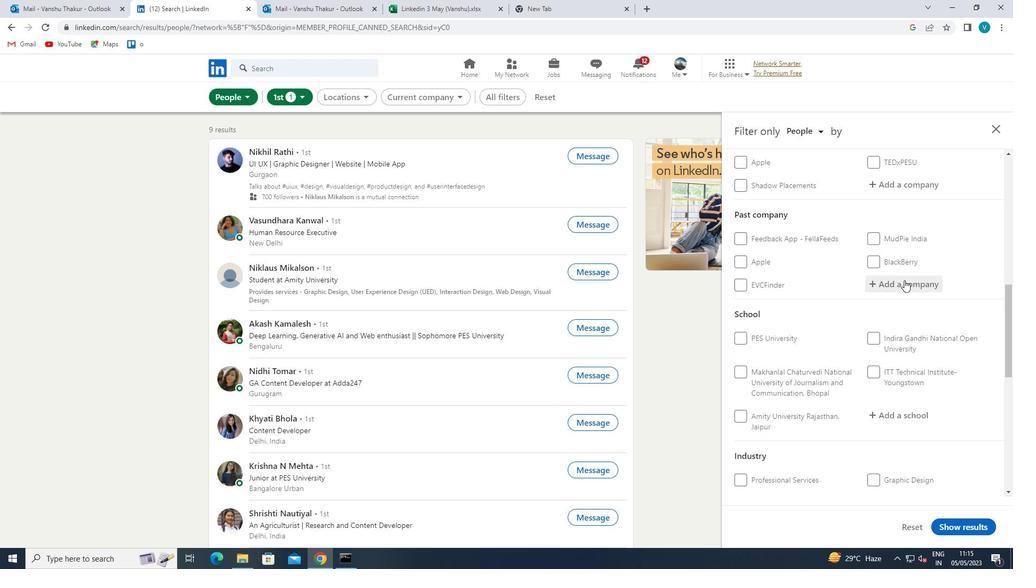 
Action: Mouse moved to (907, 292)
Screenshot: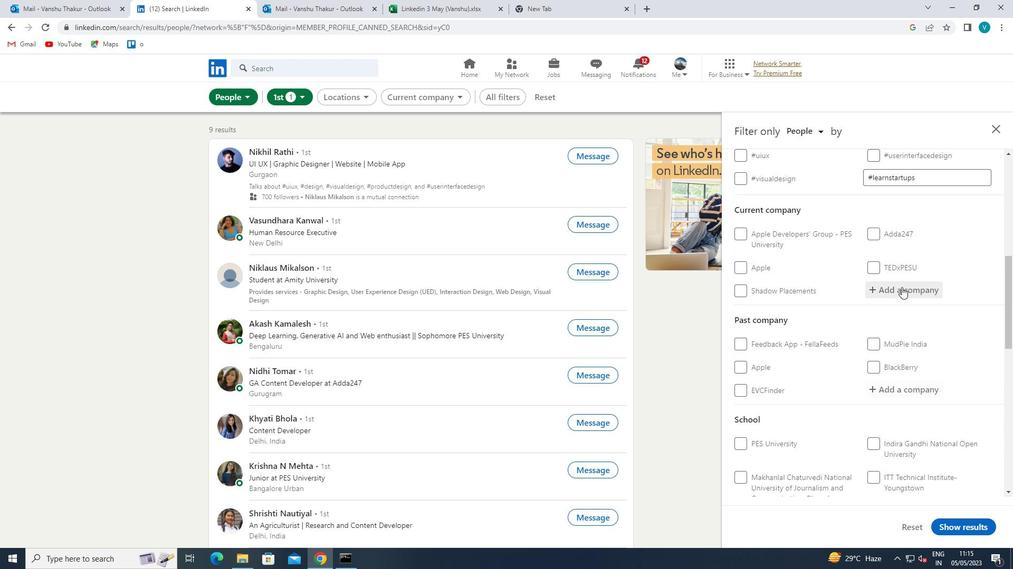 
Action: Mouse pressed left at (907, 292)
Screenshot: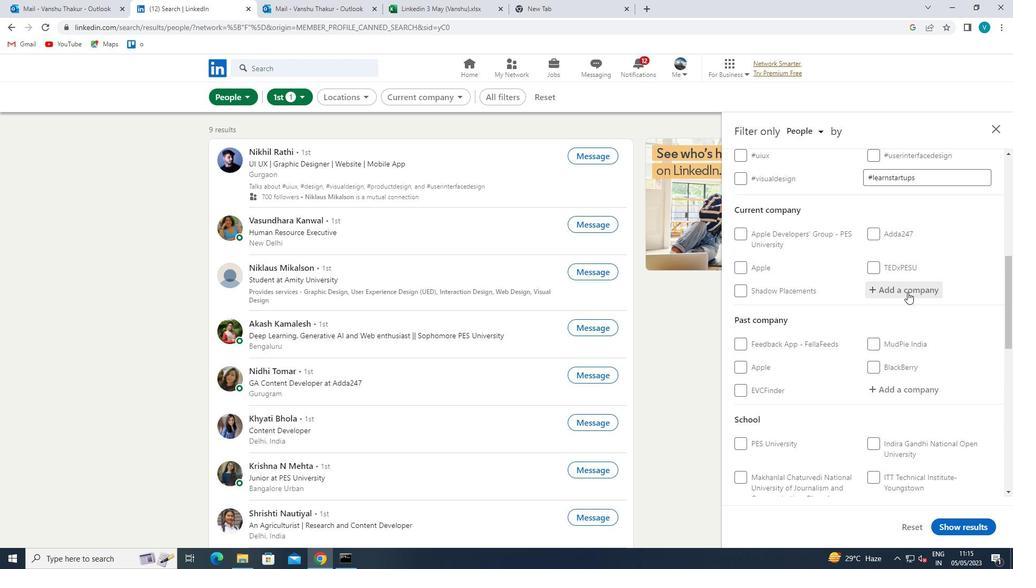 
Action: Mouse moved to (908, 293)
Screenshot: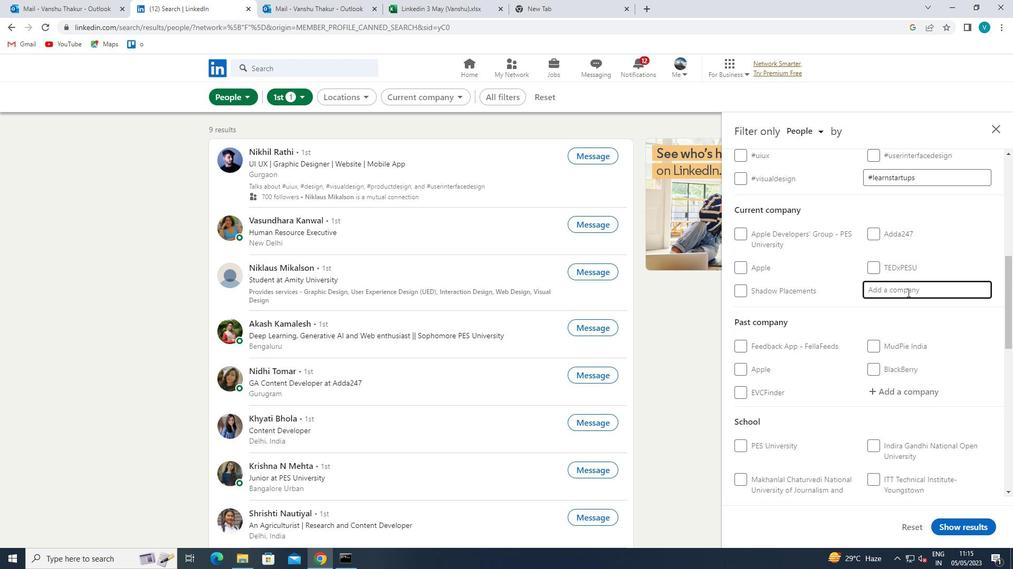 
Action: Key pressed <Key.shift>VAR
Screenshot: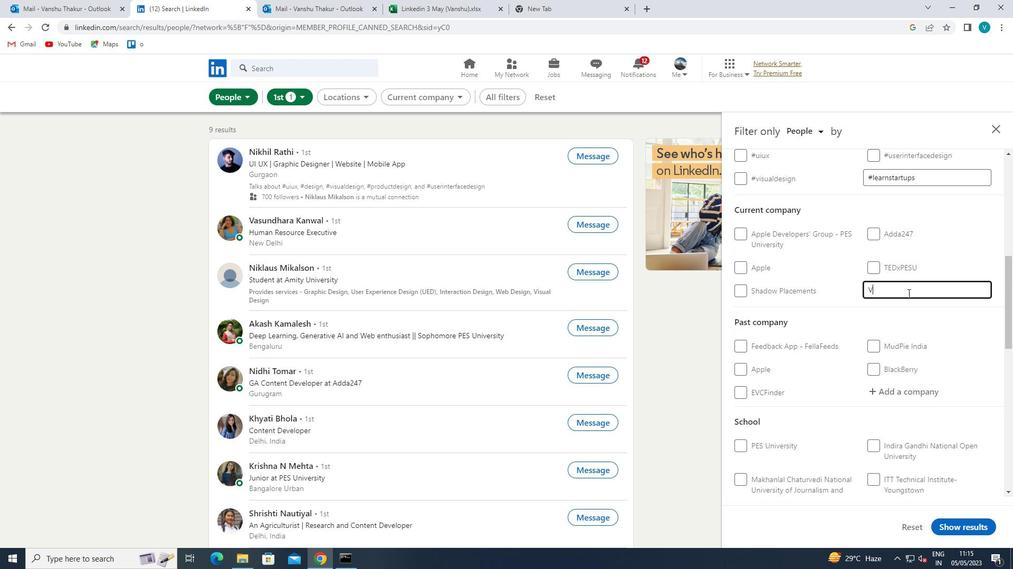 
Action: Mouse moved to (908, 293)
Screenshot: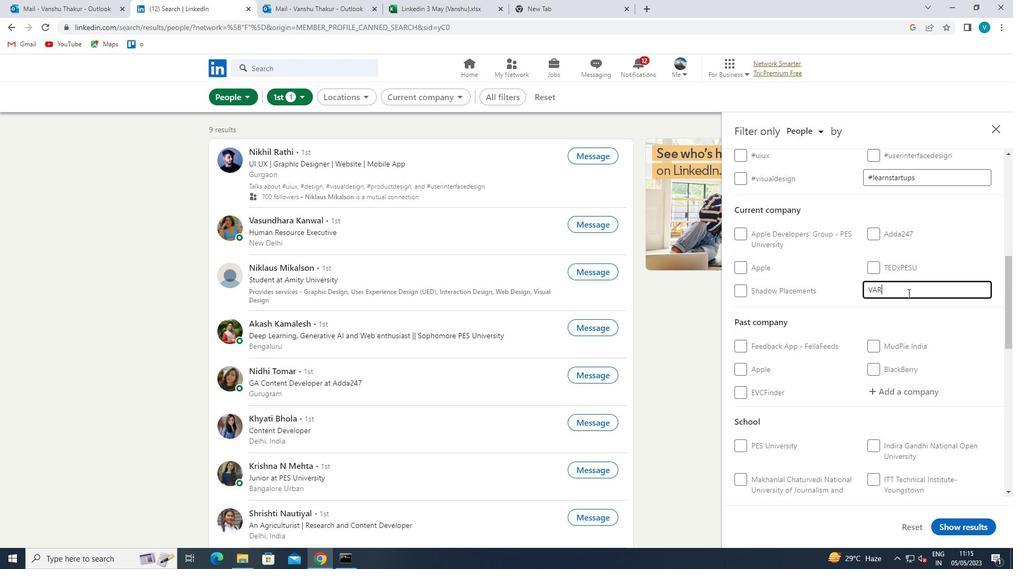 
Action: Key pressed ITE
Screenshot: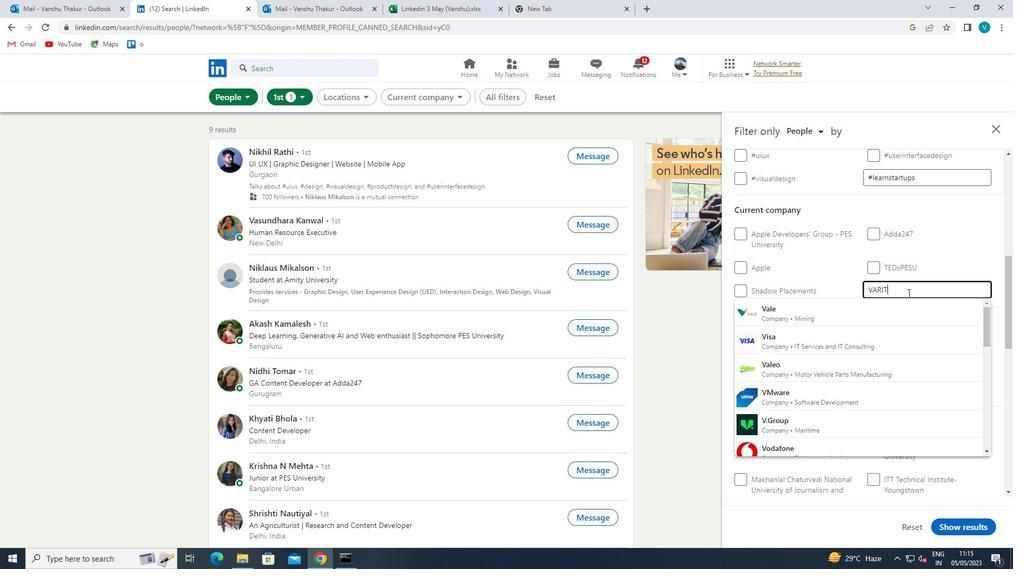
Action: Mouse moved to (886, 306)
Screenshot: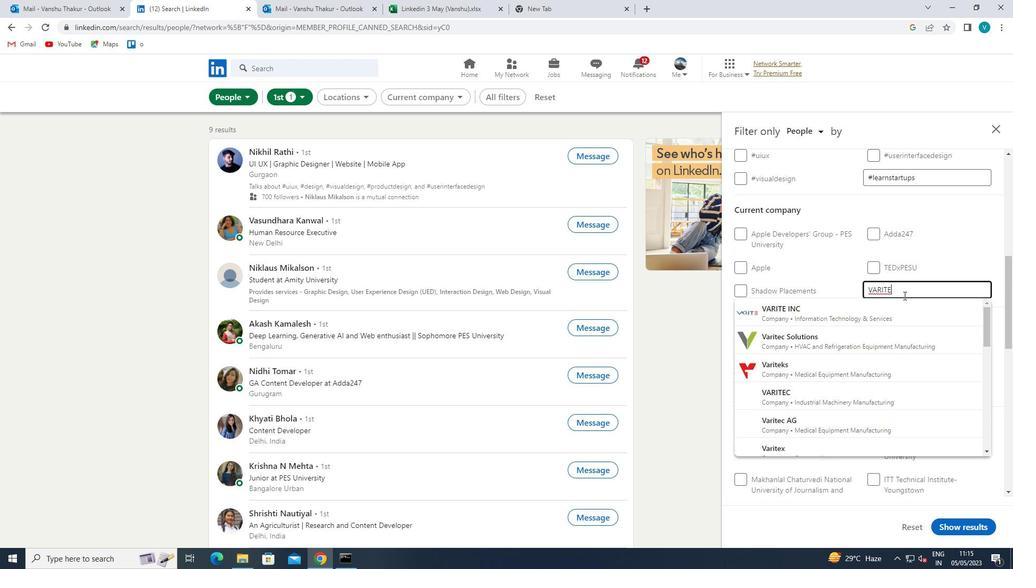 
Action: Mouse pressed left at (886, 306)
Screenshot: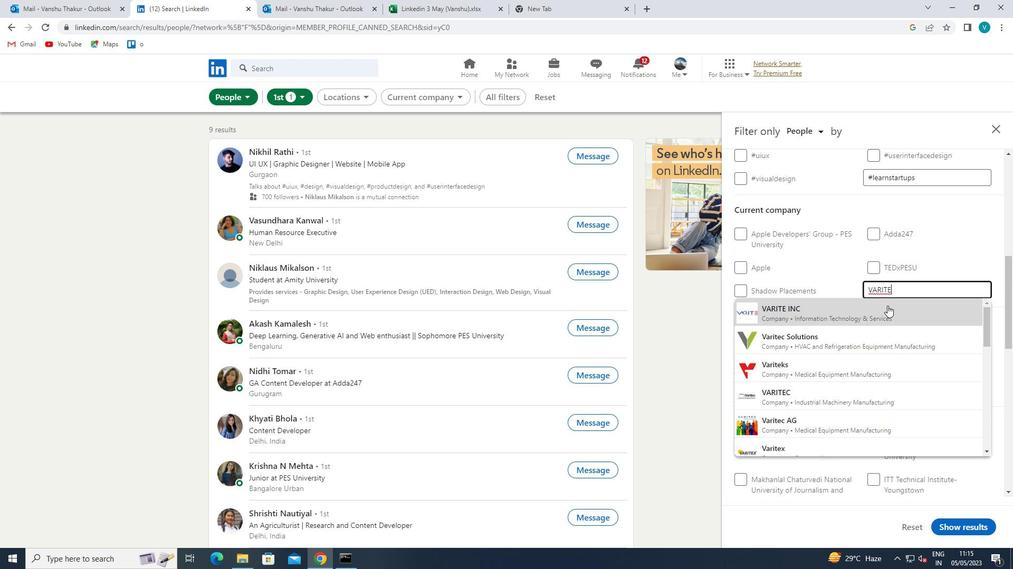 
Action: Mouse scrolled (886, 306) with delta (0, 0)
Screenshot: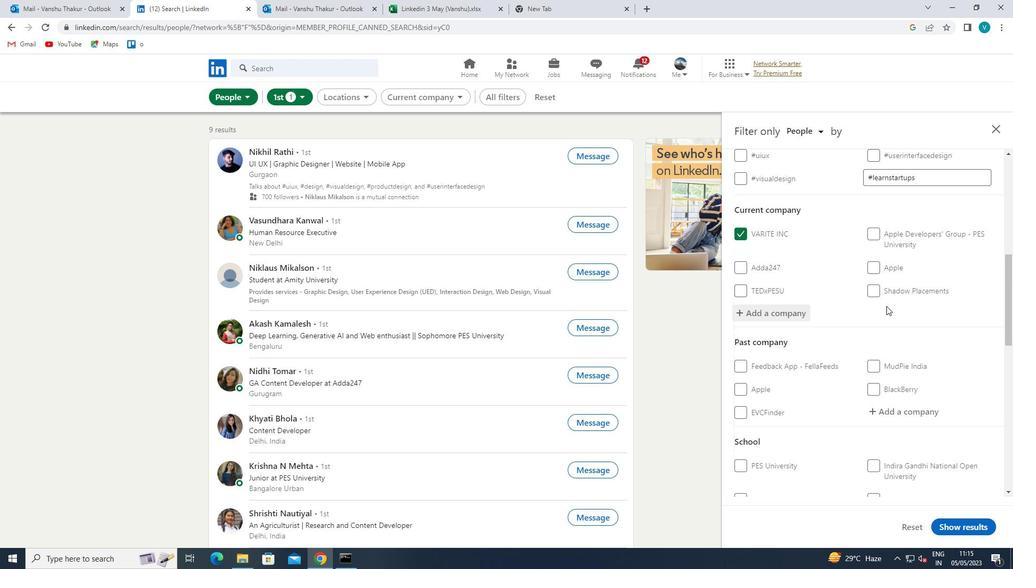 
Action: Mouse scrolled (886, 306) with delta (0, 0)
Screenshot: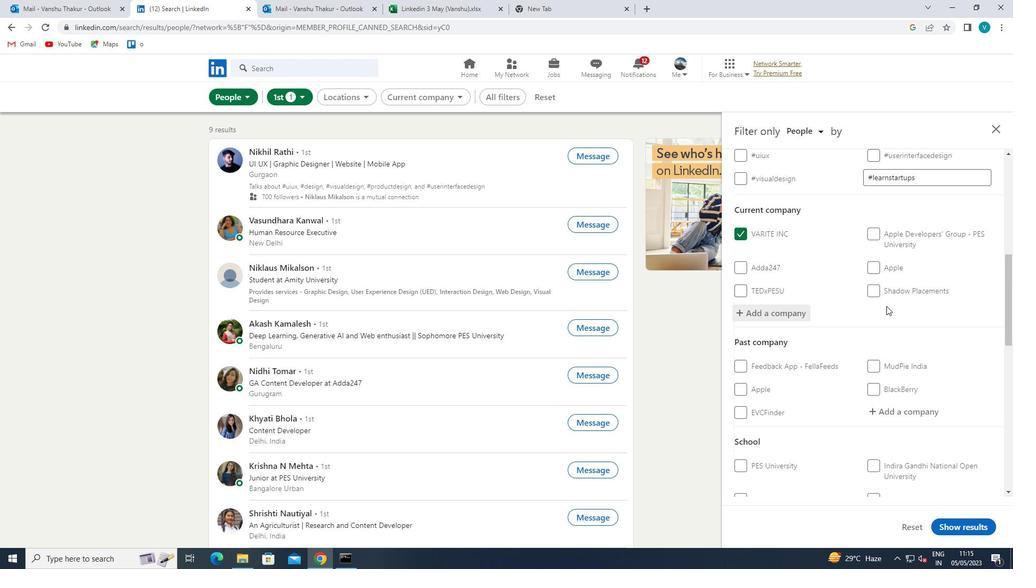 
Action: Mouse scrolled (886, 306) with delta (0, 0)
Screenshot: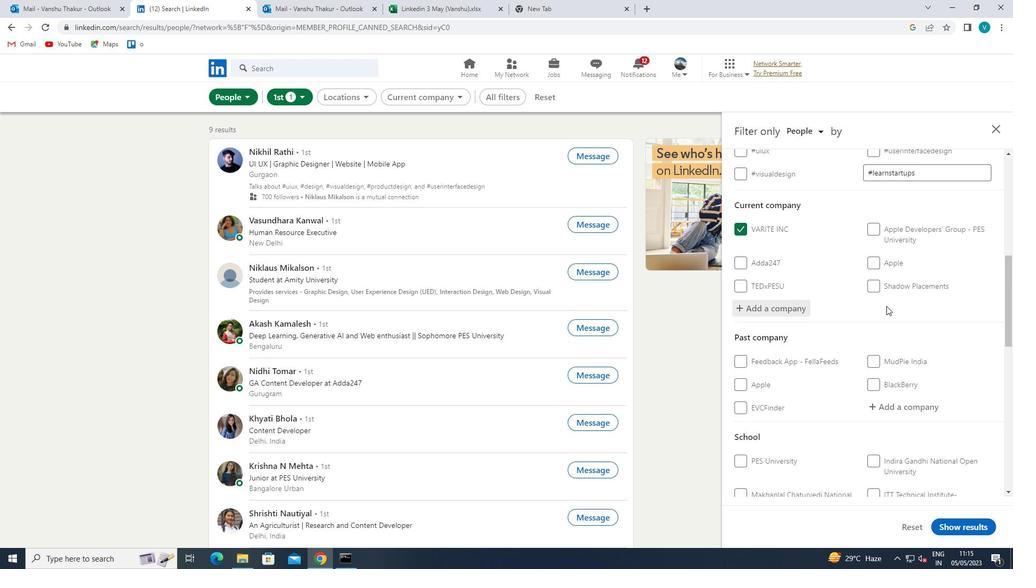 
Action: Mouse scrolled (886, 306) with delta (0, 0)
Screenshot: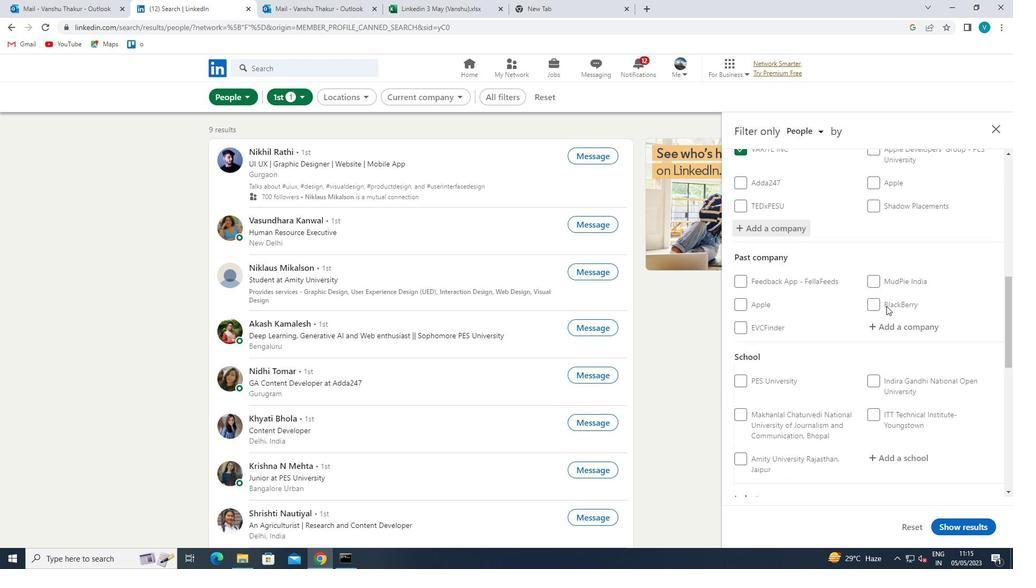 
Action: Mouse moved to (887, 329)
Screenshot: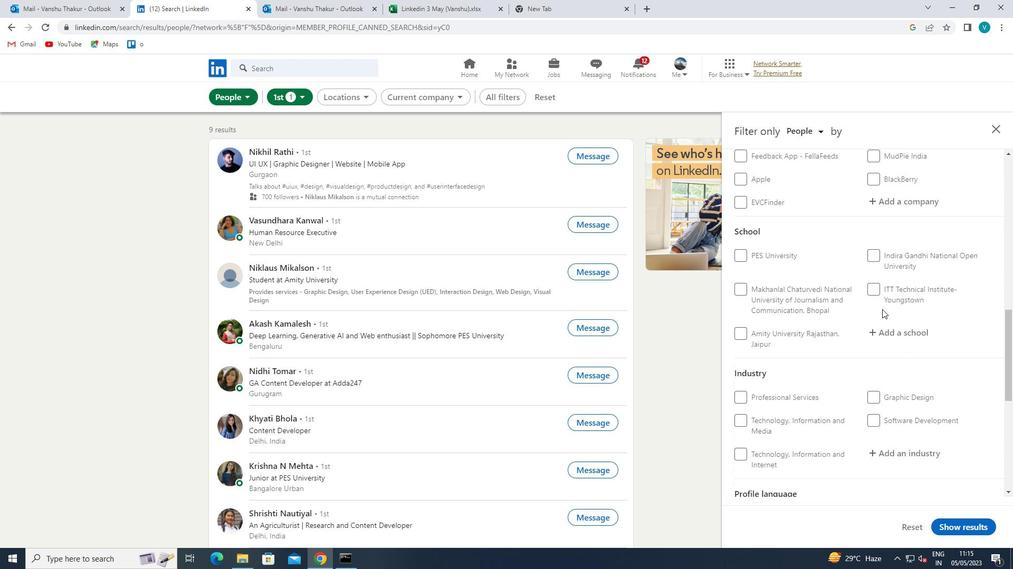 
Action: Mouse pressed left at (887, 329)
Screenshot: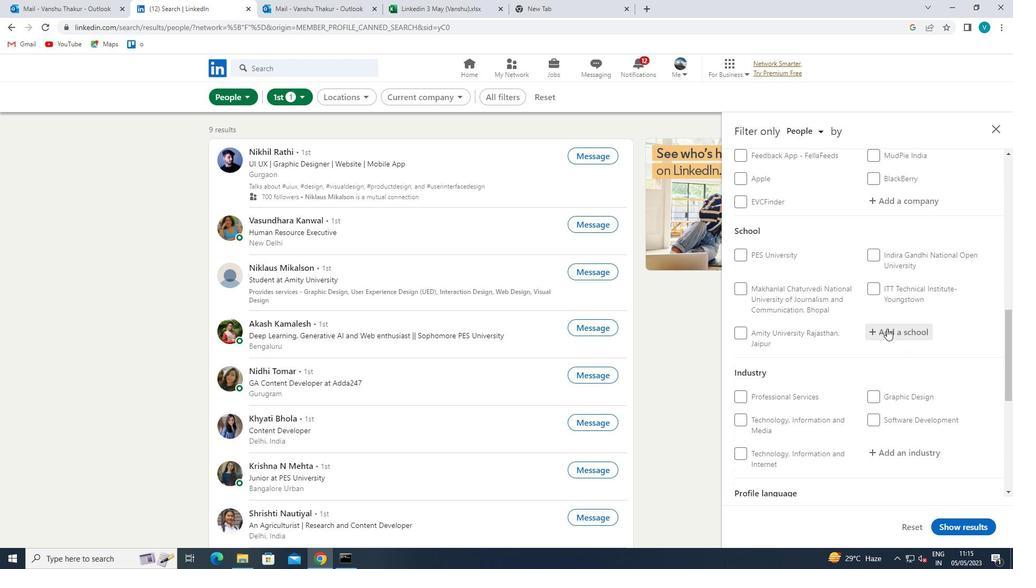 
Action: Key pressed <Key.shift>ST.<Key.space><Key.shift>XAVIER<Key.space>
Screenshot: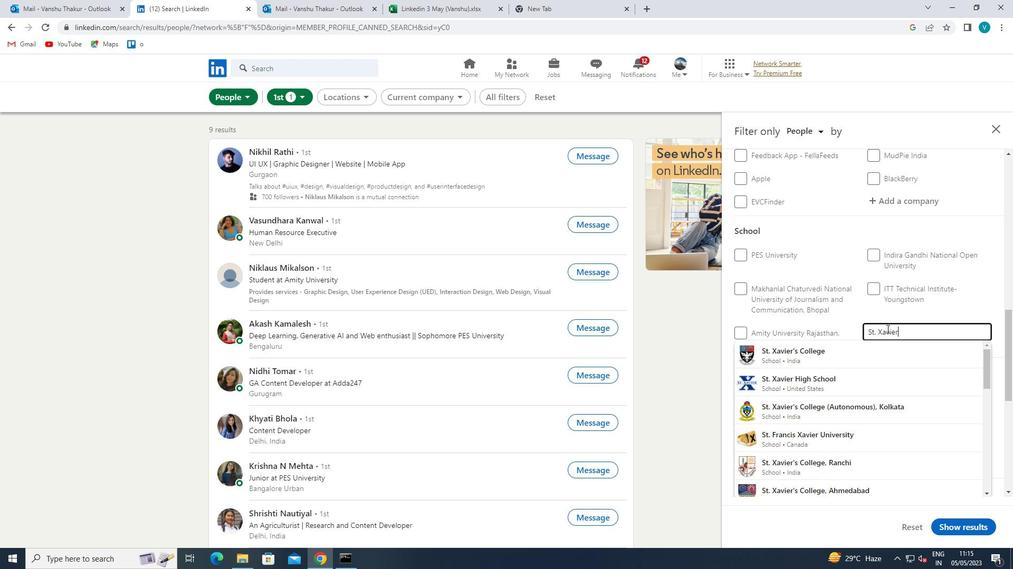 
Action: Mouse moved to (853, 483)
Screenshot: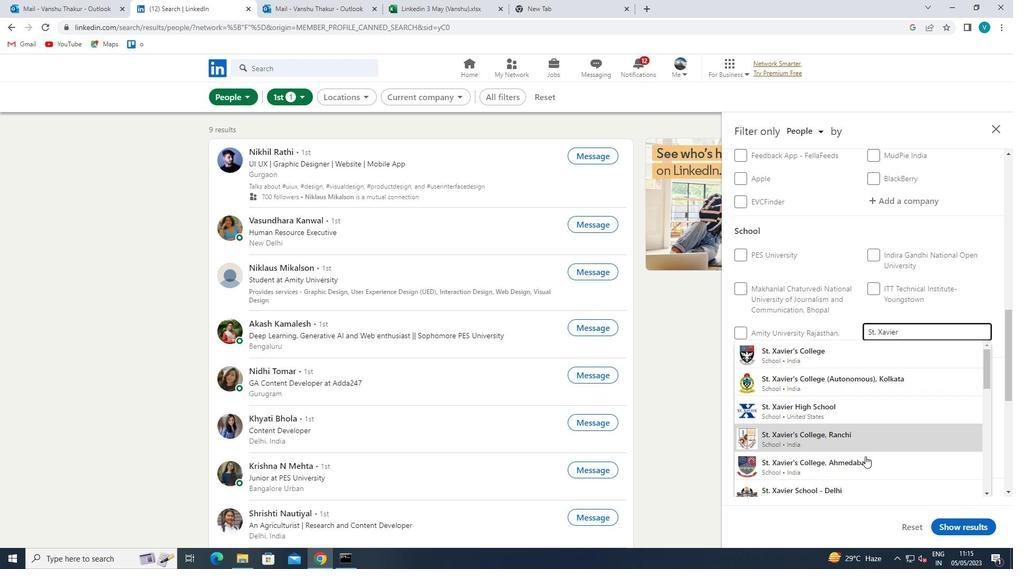
Action: Mouse pressed left at (853, 483)
Screenshot: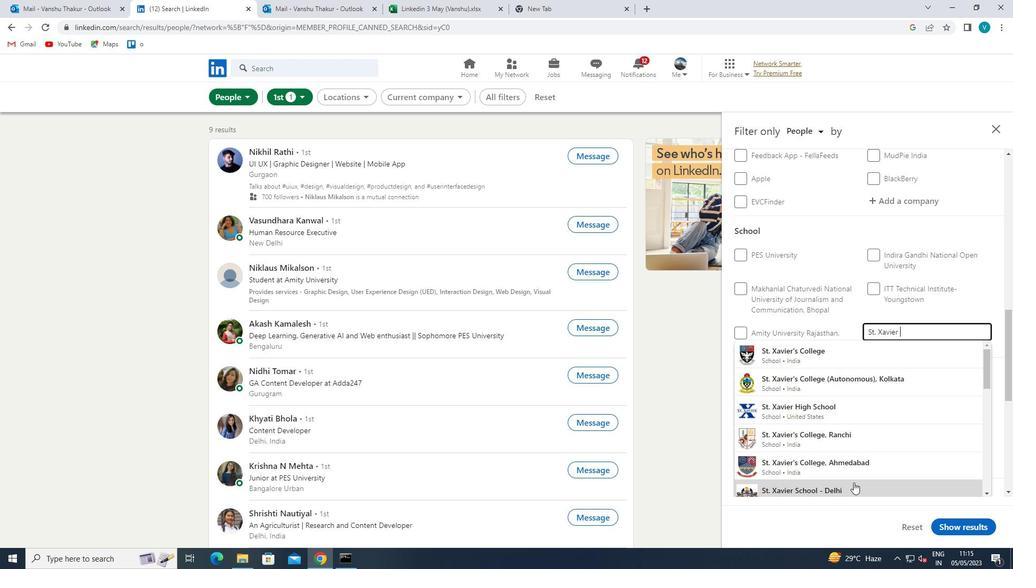
Action: Mouse moved to (867, 444)
Screenshot: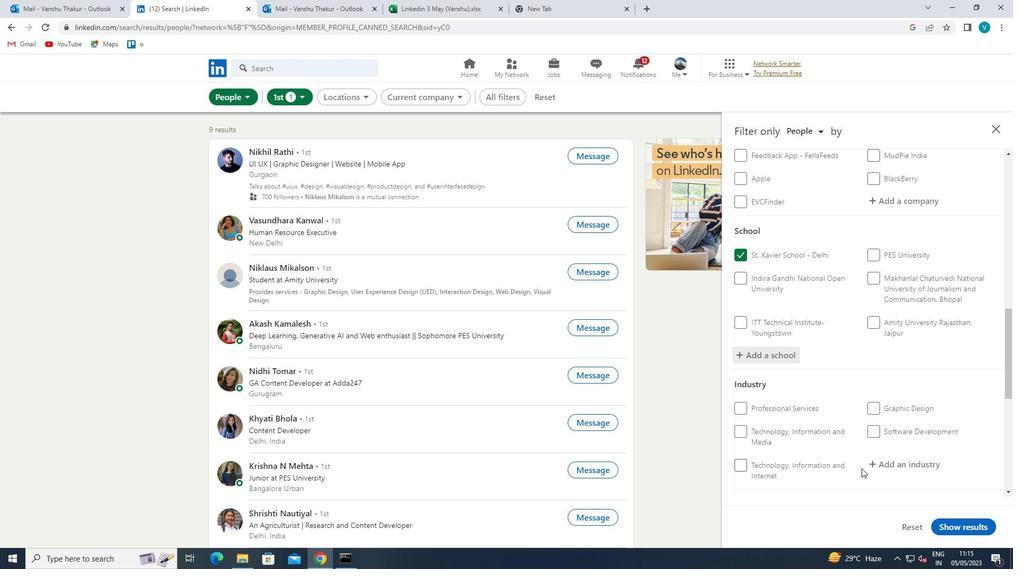 
Action: Mouse scrolled (867, 443) with delta (0, 0)
Screenshot: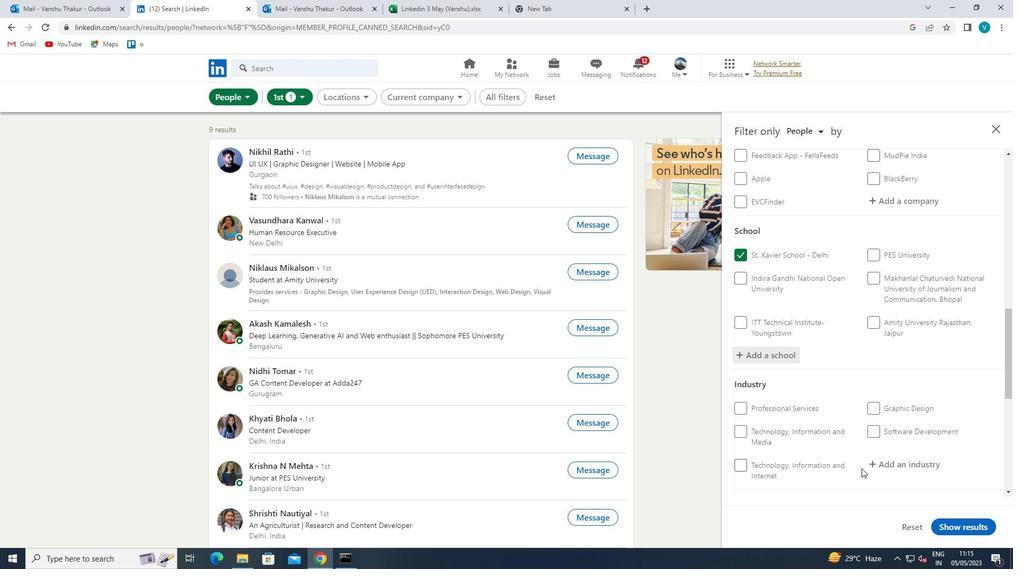 
Action: Mouse moved to (867, 441)
Screenshot: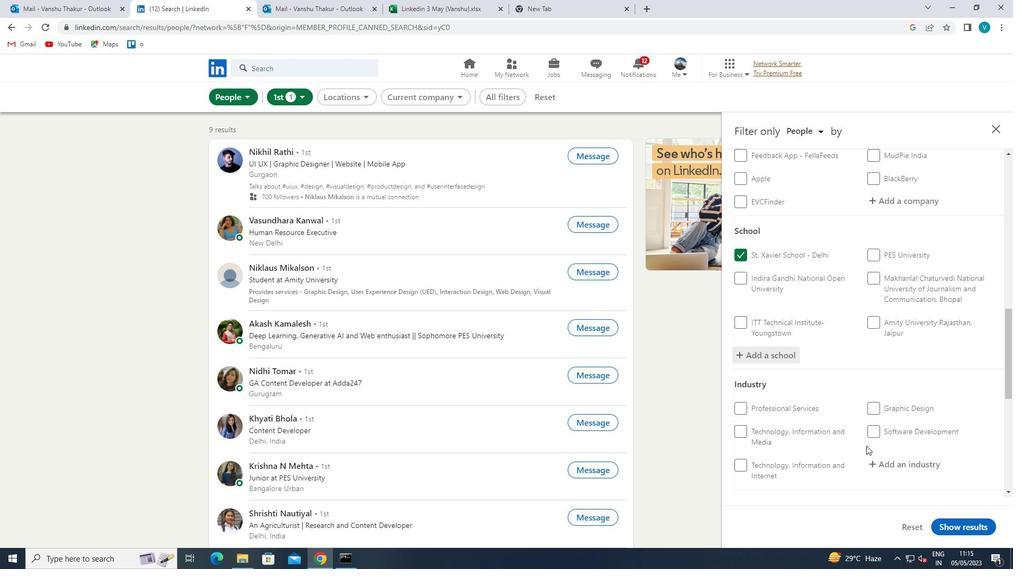 
Action: Mouse scrolled (867, 441) with delta (0, 0)
Screenshot: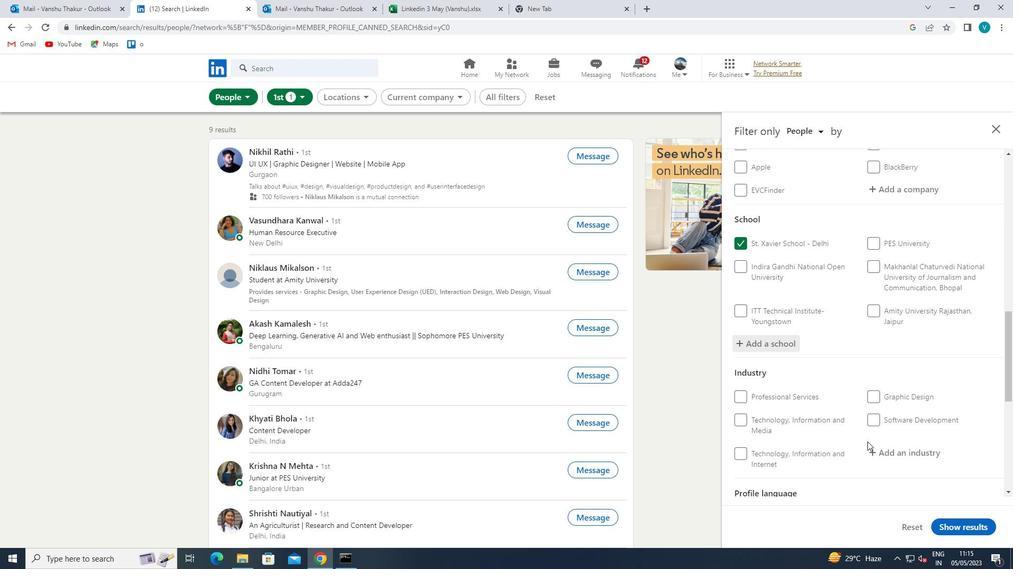 
Action: Mouse moved to (871, 424)
Screenshot: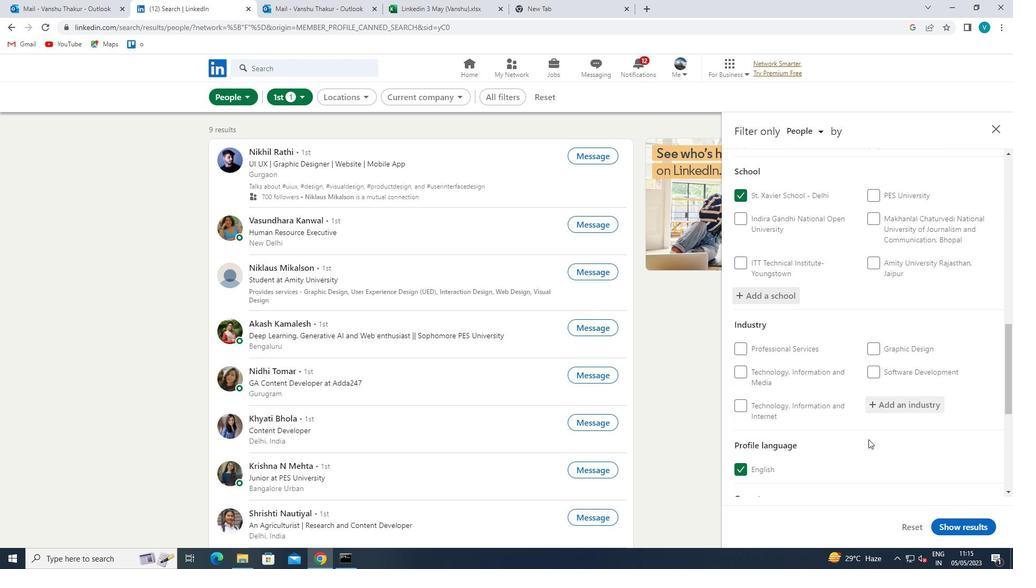 
Action: Mouse scrolled (871, 424) with delta (0, 0)
Screenshot: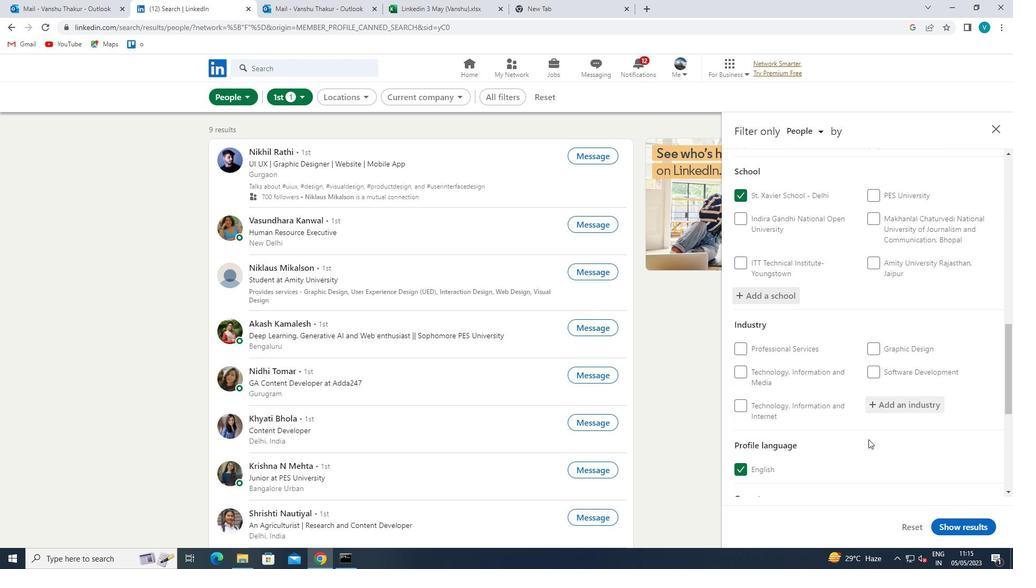 
Action: Mouse moved to (920, 308)
Screenshot: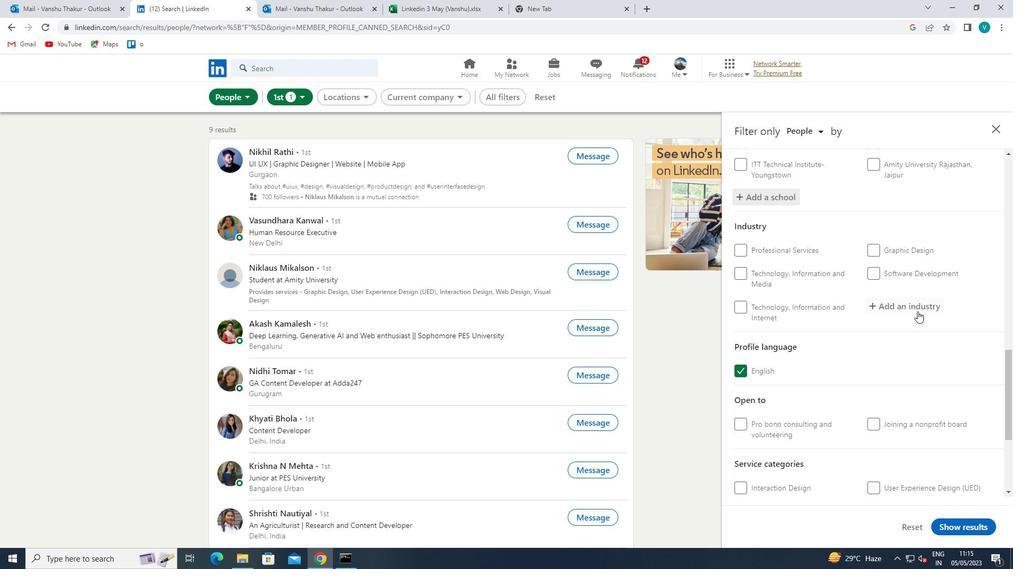 
Action: Mouse pressed left at (920, 308)
Screenshot: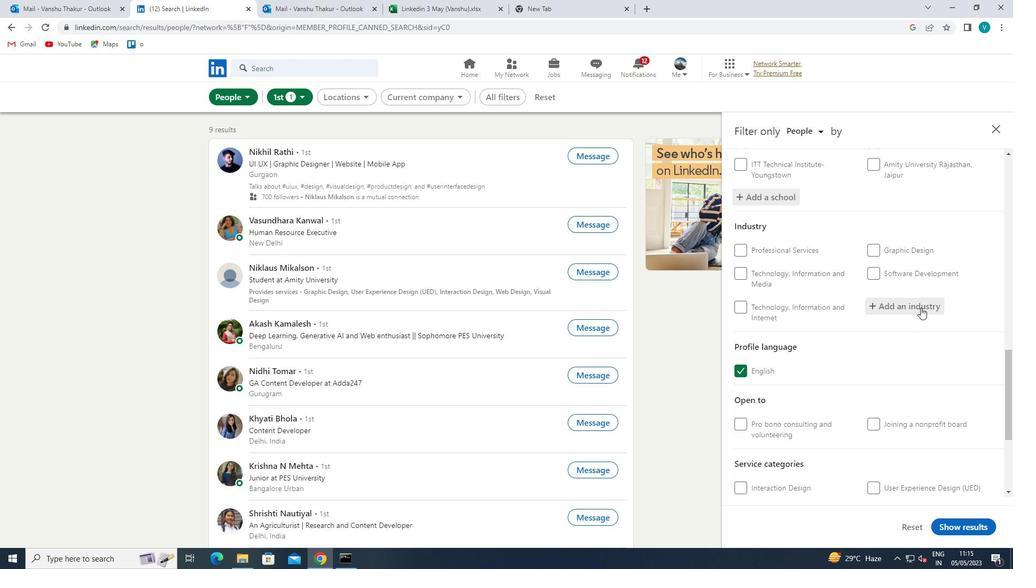 
Action: Key pressed <Key.shift><Key.shift>BIOTECHNO
Screenshot: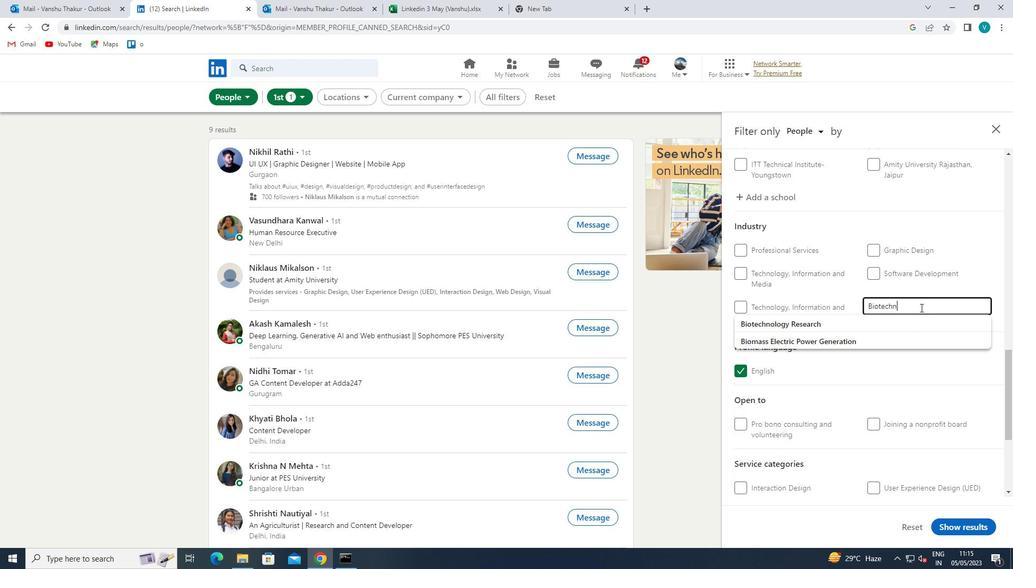 
Action: Mouse moved to (903, 324)
Screenshot: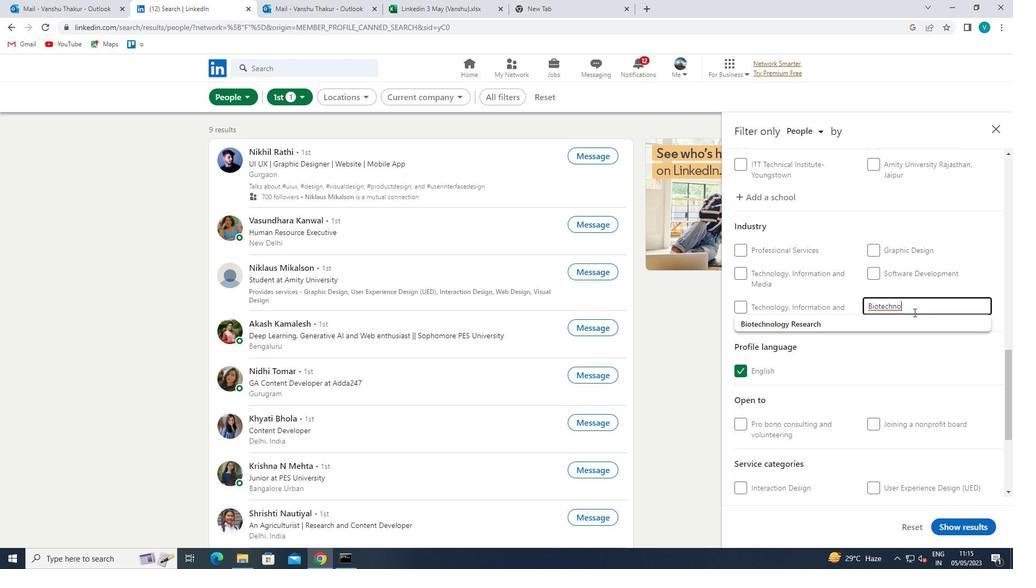 
Action: Mouse pressed left at (903, 324)
Screenshot: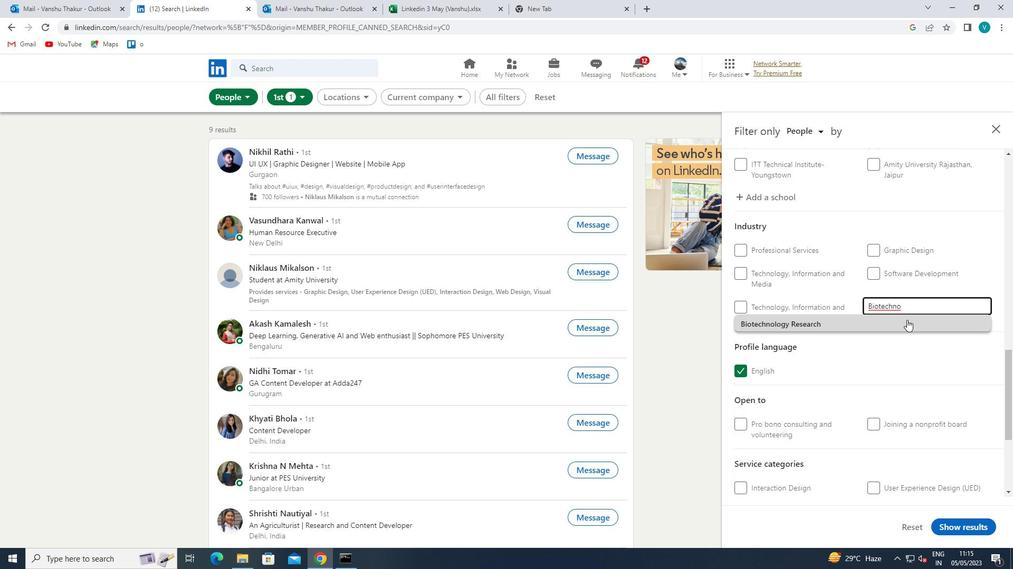 
Action: Mouse scrolled (903, 323) with delta (0, 0)
Screenshot: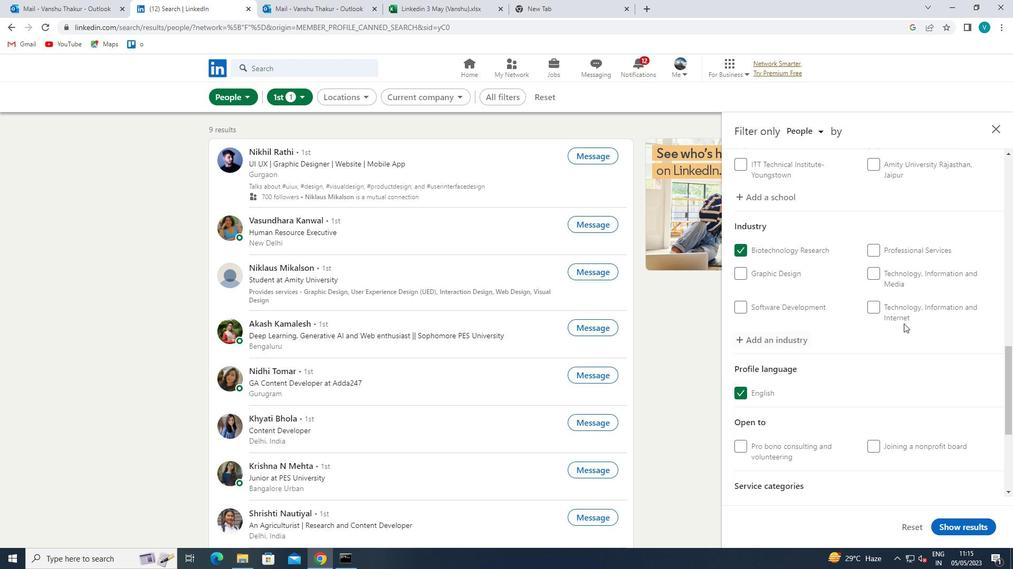 
Action: Mouse moved to (903, 324)
Screenshot: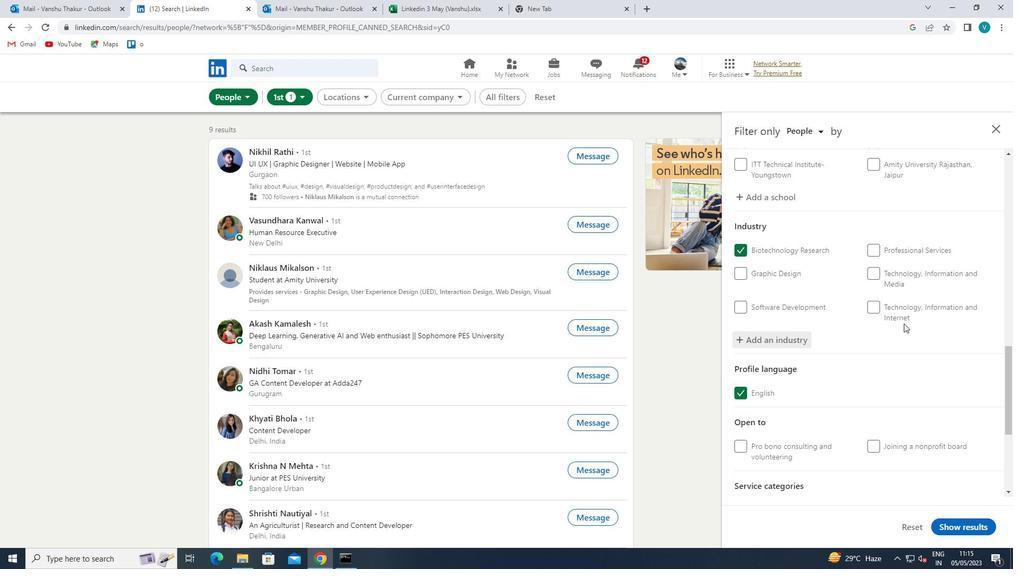 
Action: Mouse scrolled (903, 323) with delta (0, 0)
Screenshot: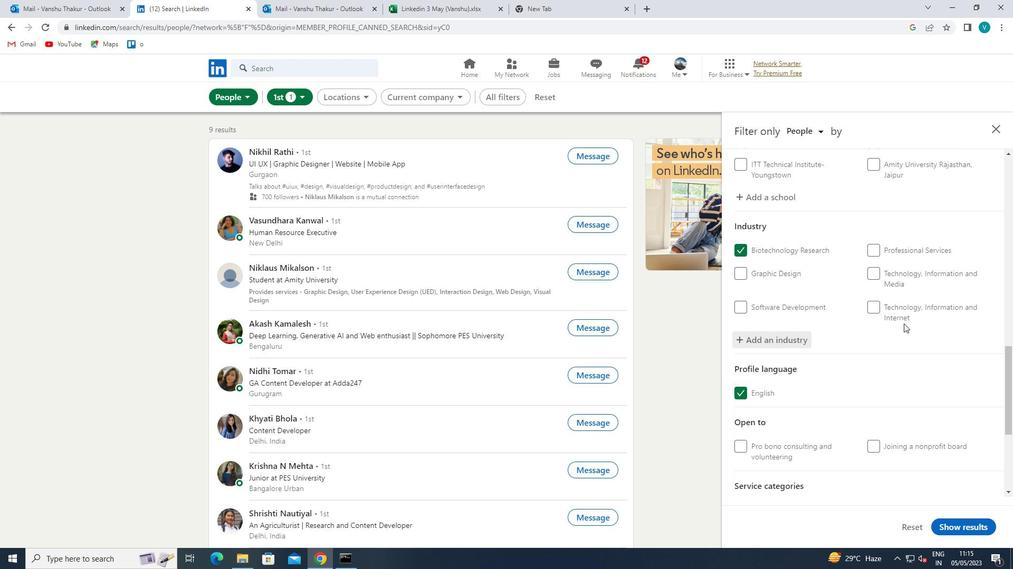 
Action: Mouse moved to (903, 326)
Screenshot: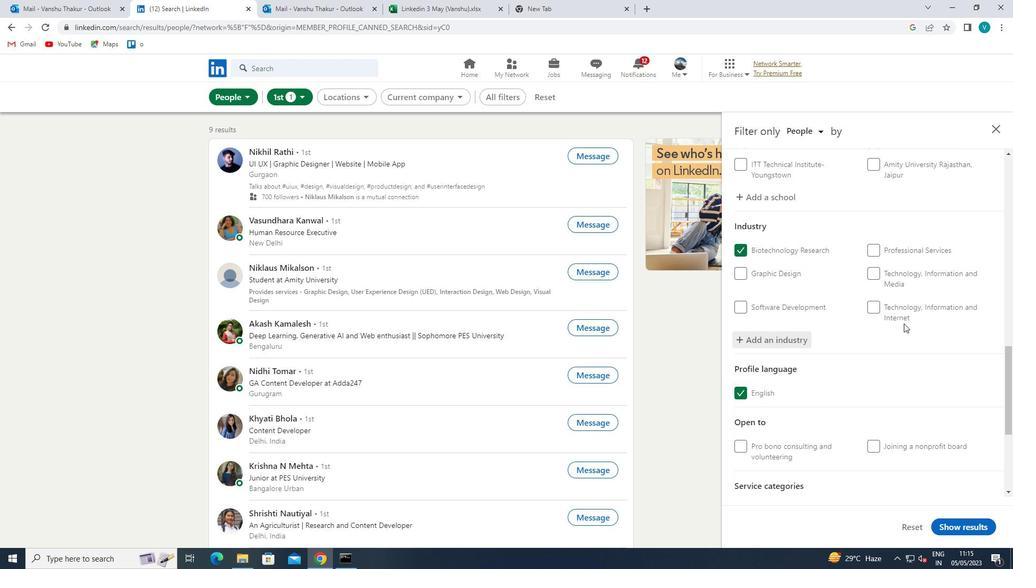 
Action: Mouse scrolled (903, 325) with delta (0, 0)
Screenshot: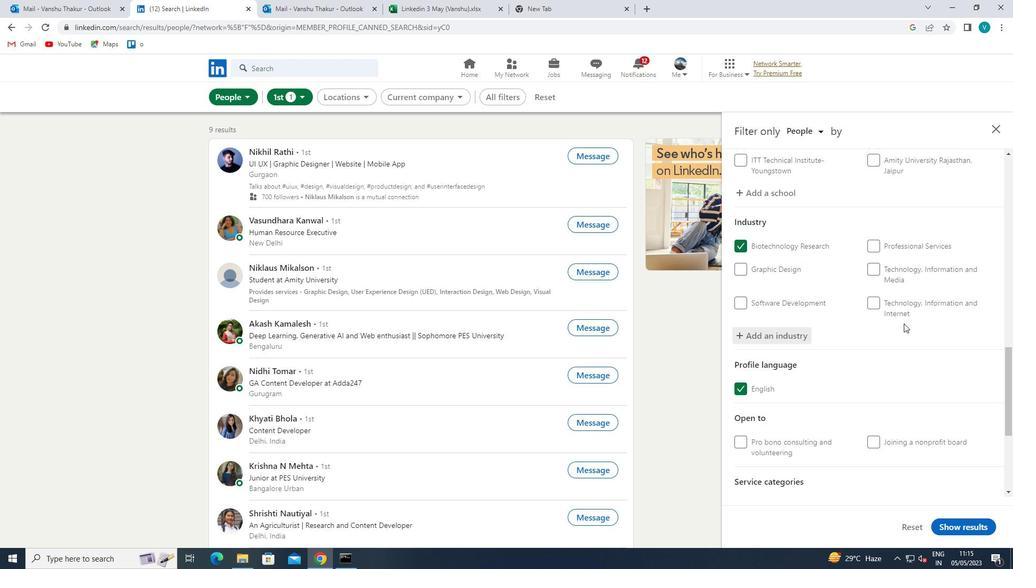 
Action: Mouse scrolled (903, 325) with delta (0, 0)
Screenshot: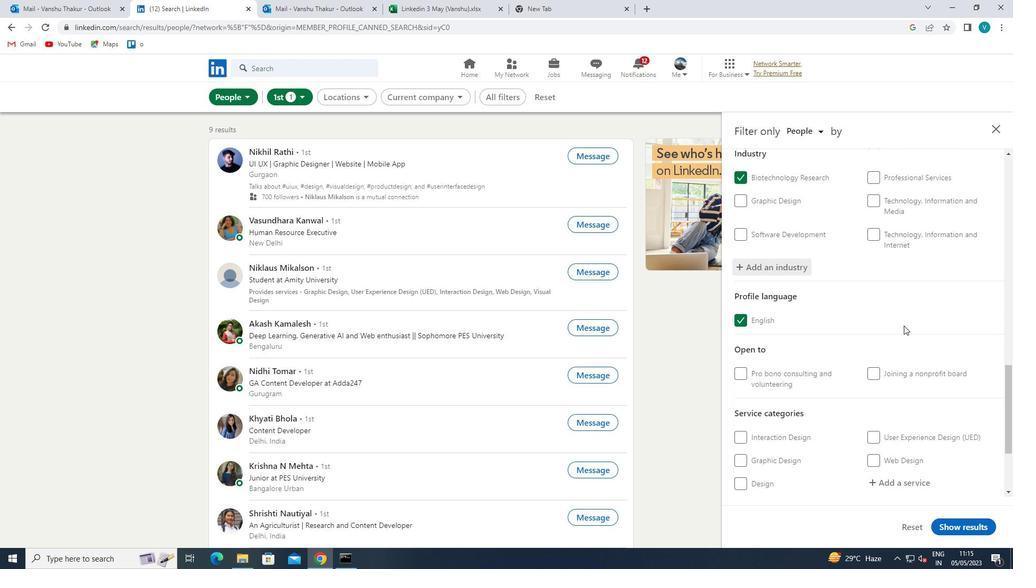 
Action: Mouse moved to (901, 345)
Screenshot: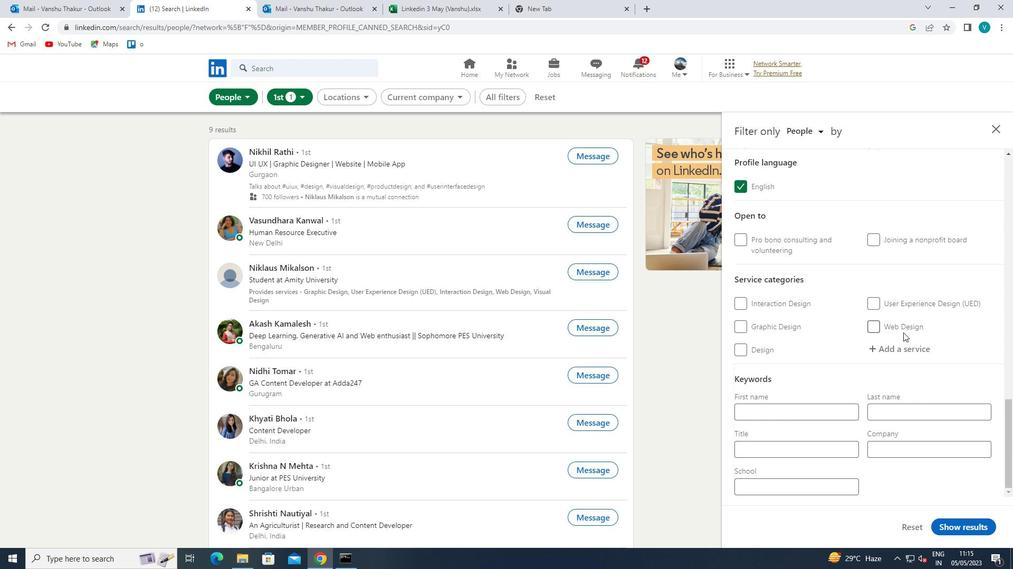 
Action: Mouse pressed left at (901, 345)
Screenshot: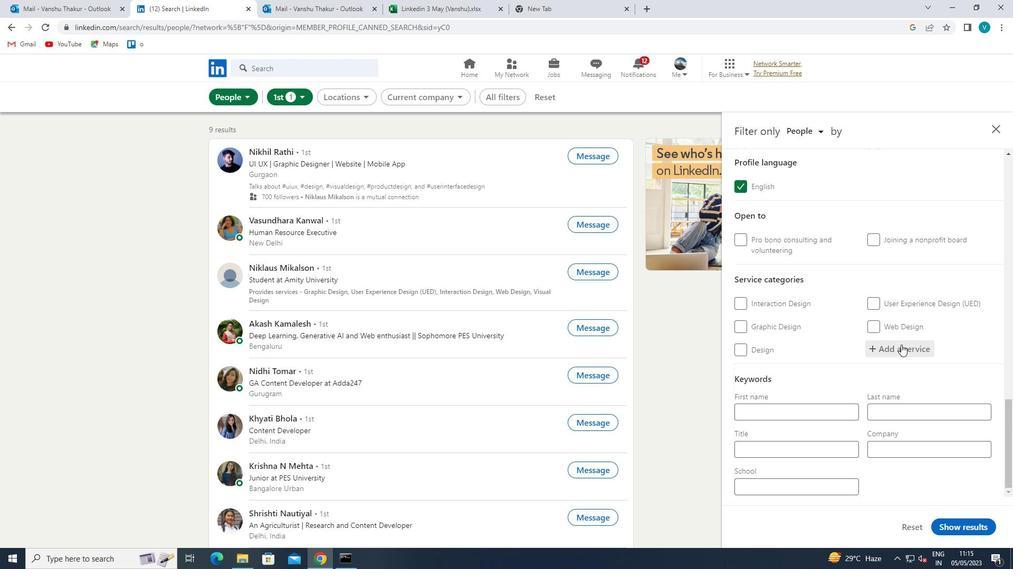 
Action: Key pressed <Key.shift>DATA<Key.space>
Screenshot: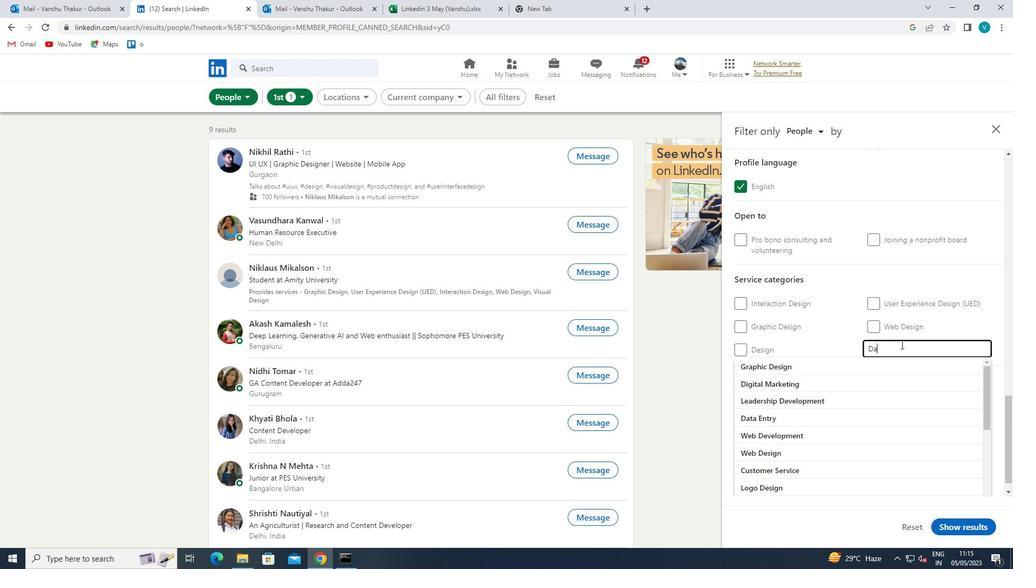 
Action: Mouse moved to (872, 362)
Screenshot: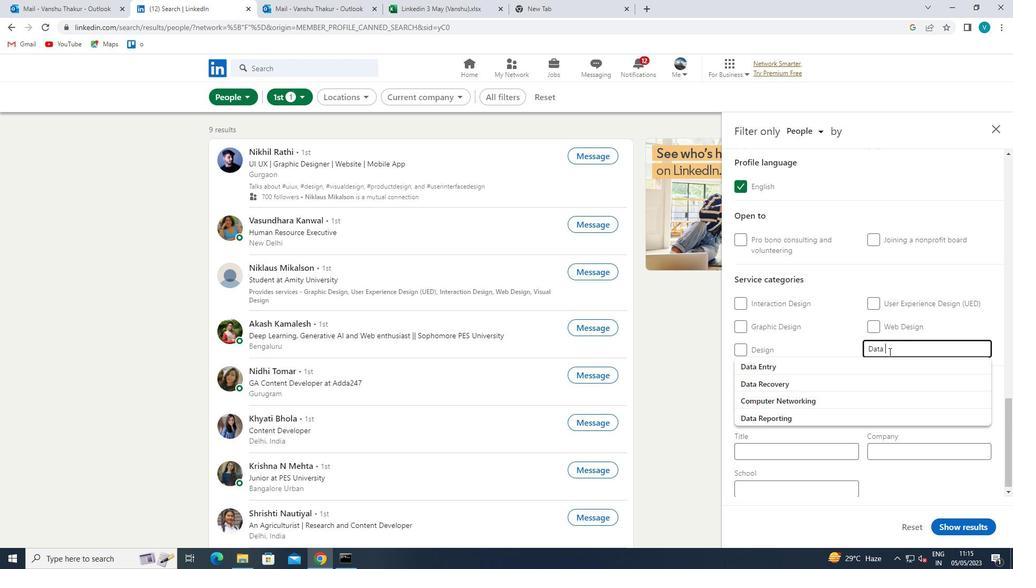 
Action: Mouse pressed left at (872, 362)
Screenshot: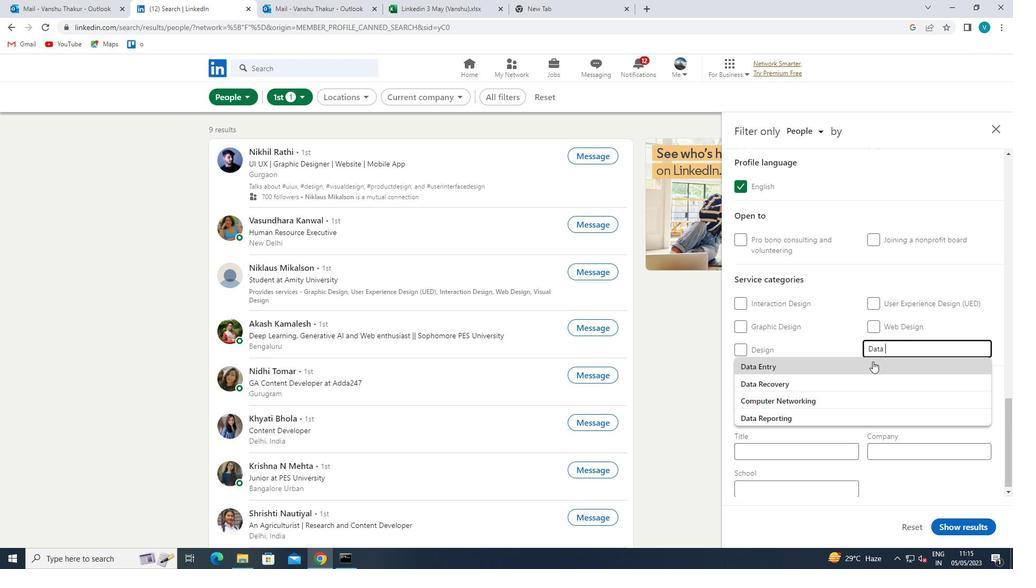 
Action: Mouse moved to (872, 362)
Screenshot: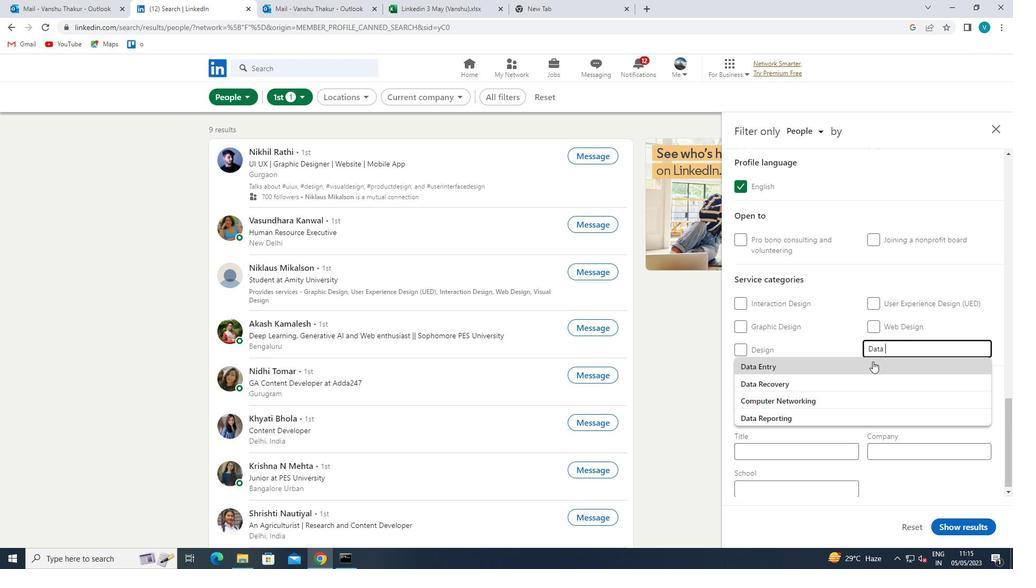 
Action: Mouse scrolled (872, 361) with delta (0, 0)
Screenshot: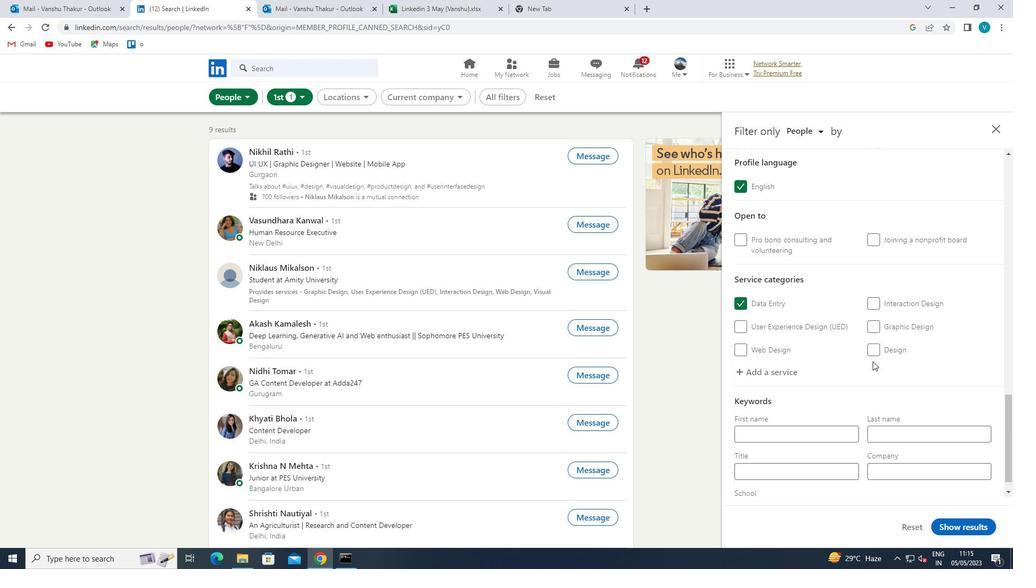 
Action: Mouse scrolled (872, 361) with delta (0, 0)
Screenshot: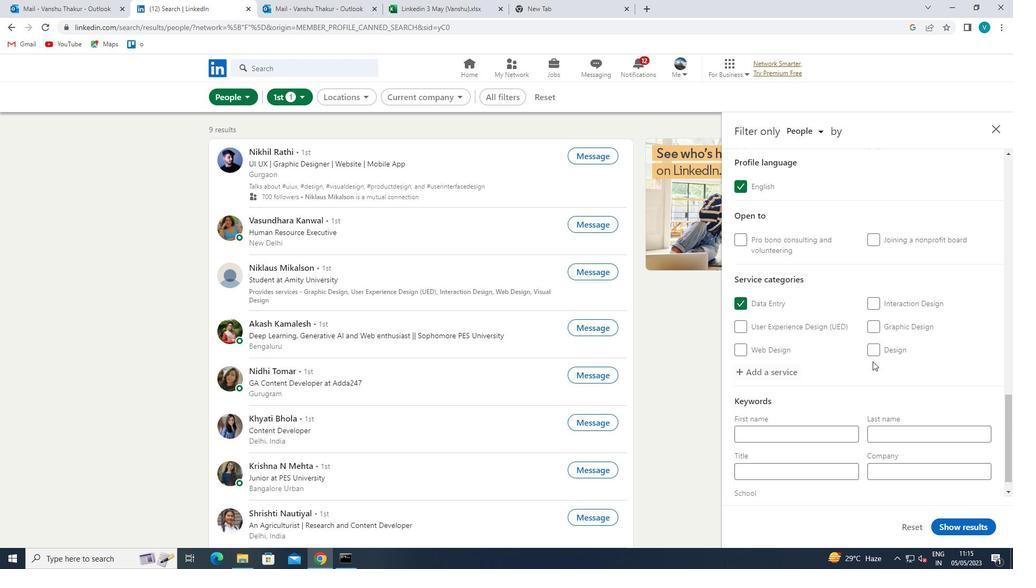 
Action: Mouse scrolled (872, 361) with delta (0, 0)
Screenshot: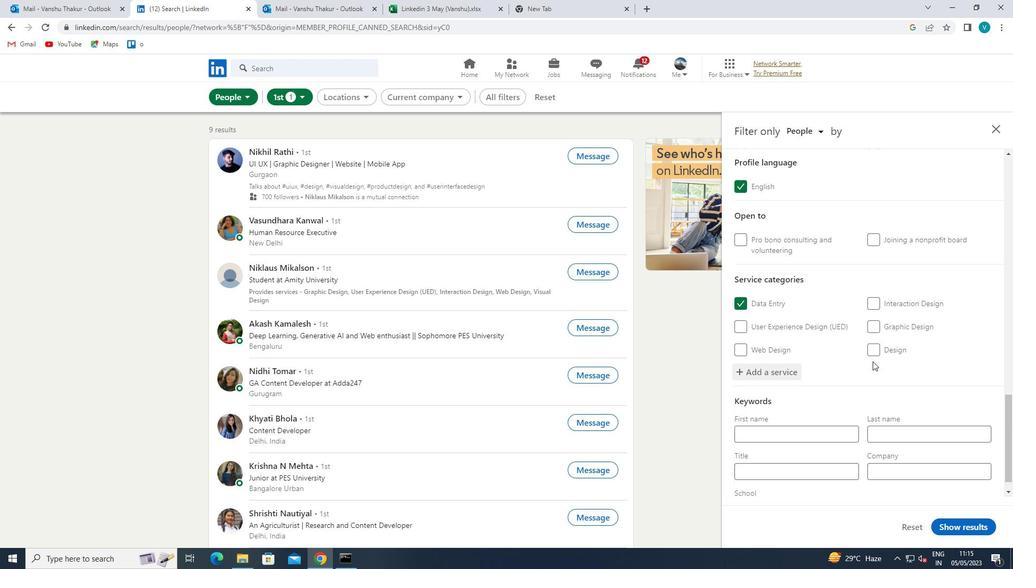 
Action: Mouse moved to (820, 445)
Screenshot: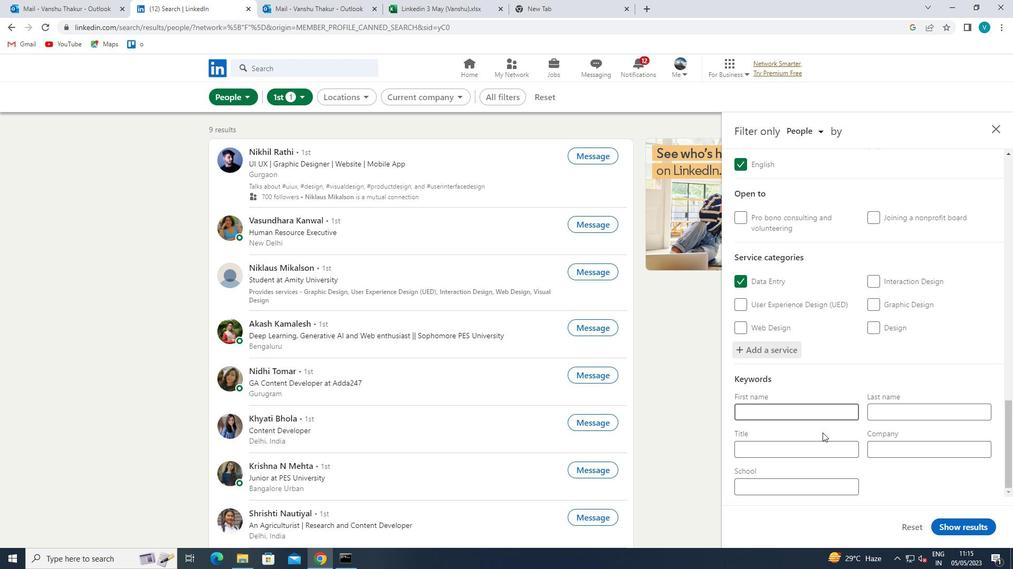 
Action: Mouse pressed left at (820, 445)
Screenshot: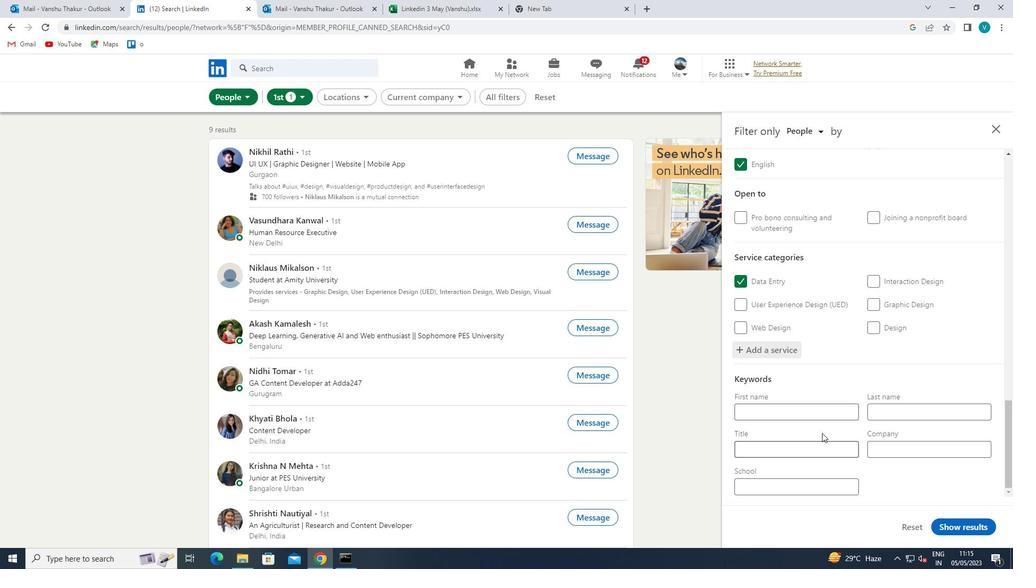 
Action: Mouse moved to (820, 445)
Screenshot: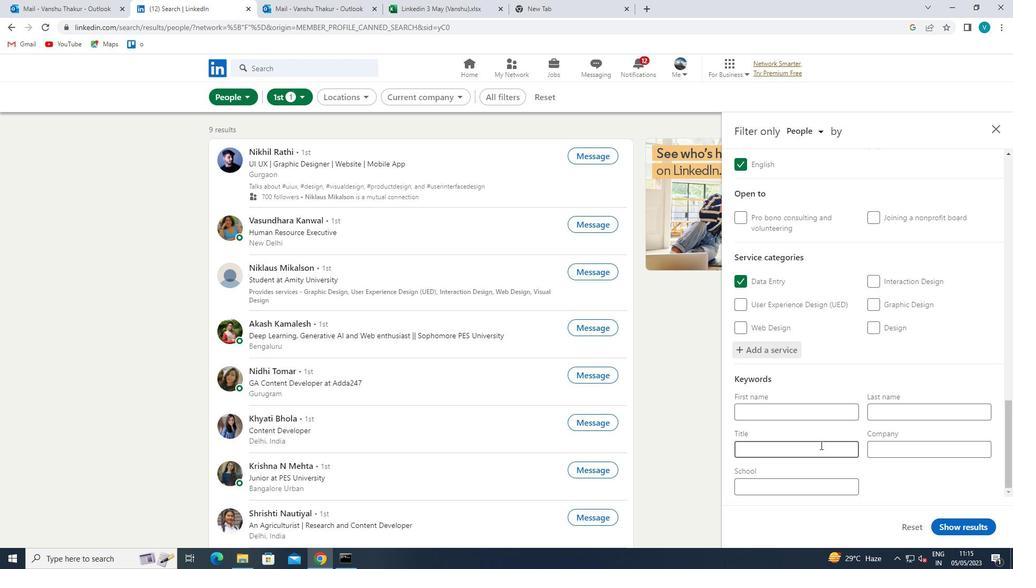 
Action: Key pressed <Key.shift>ANIMAL<Key.space><Key.shift>CONTROL<Key.space><Key.shift>OFFICER
Screenshot: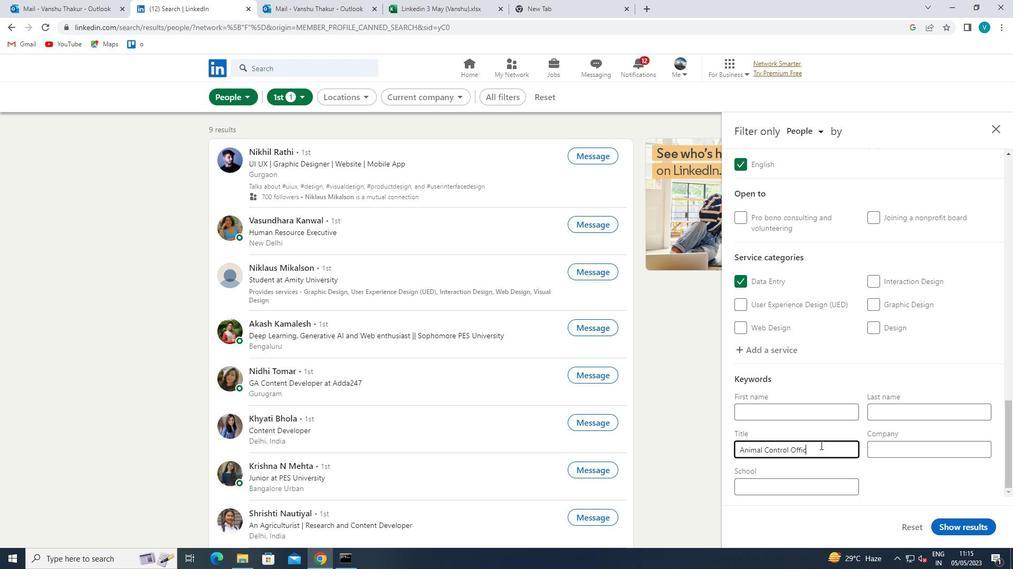 
Action: Mouse moved to (942, 523)
Screenshot: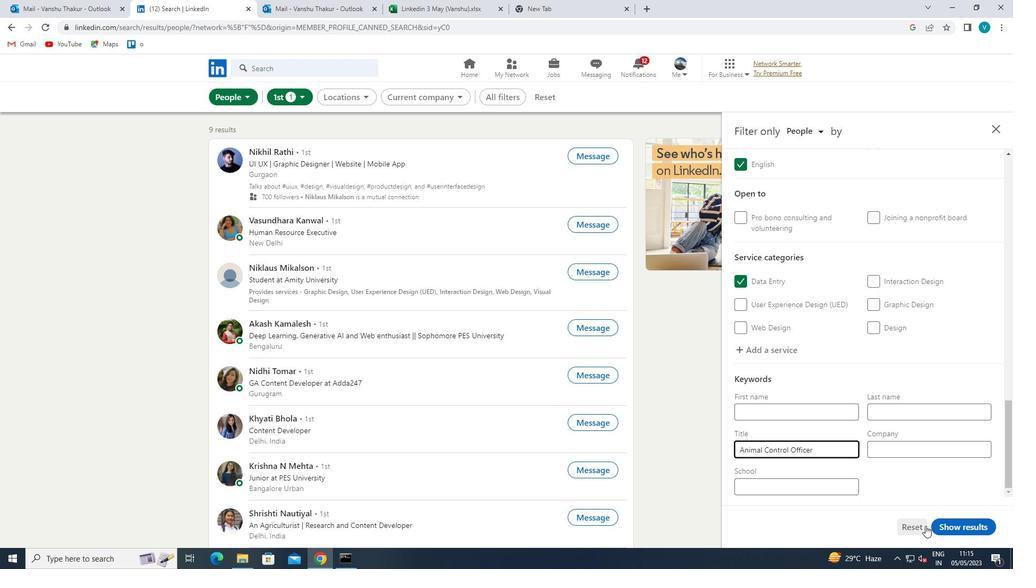
Action: Mouse pressed left at (942, 523)
Screenshot: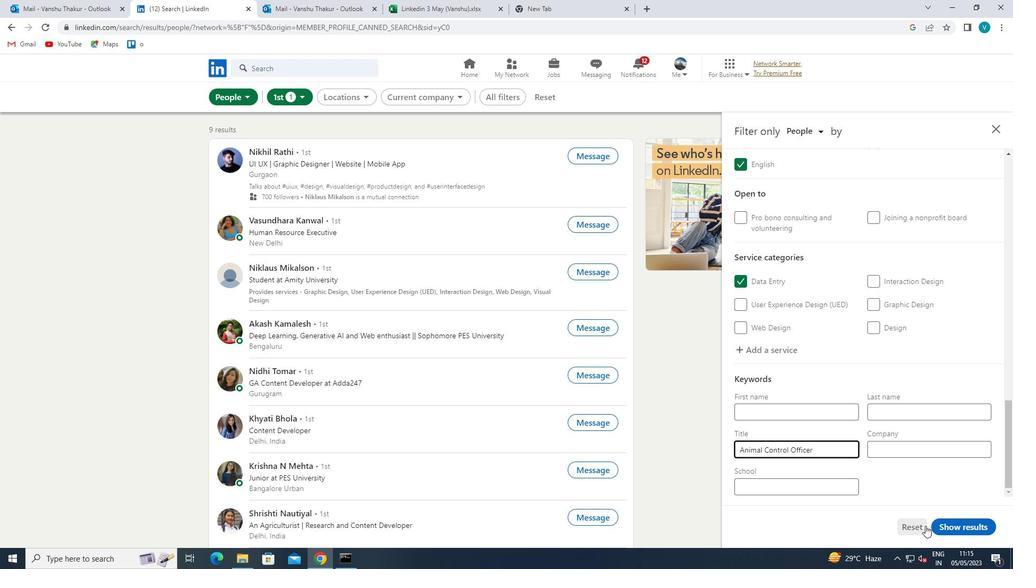 
Action: Mouse moved to (944, 522)
Screenshot: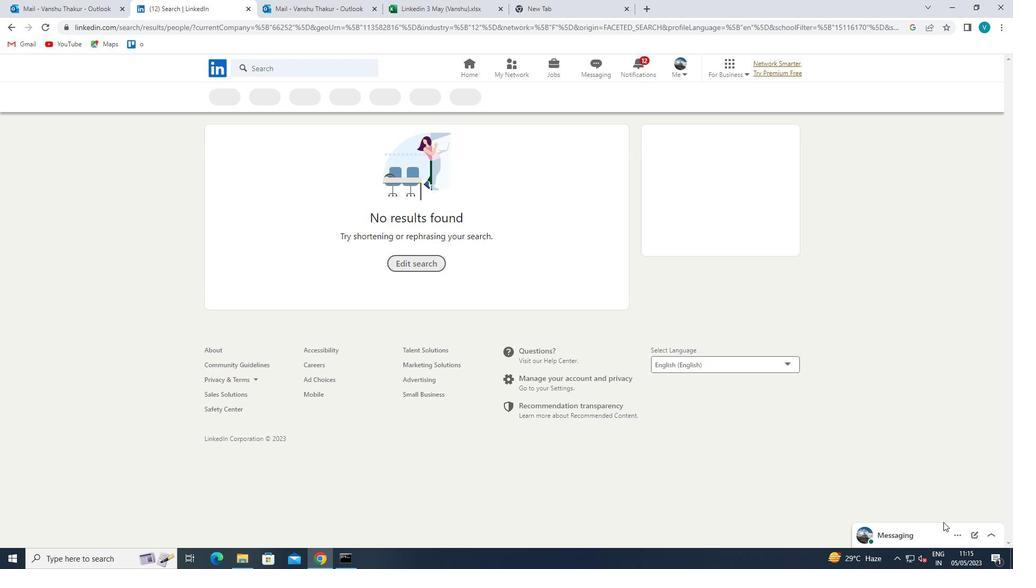 
